 Task: Add a signature Lisa Hernandez containing With heartfelt thanks and warm wishes, Lisa Hernandez to email address softage.3@softage.net and add a label Training materials
Action: Mouse moved to (77, 119)
Screenshot: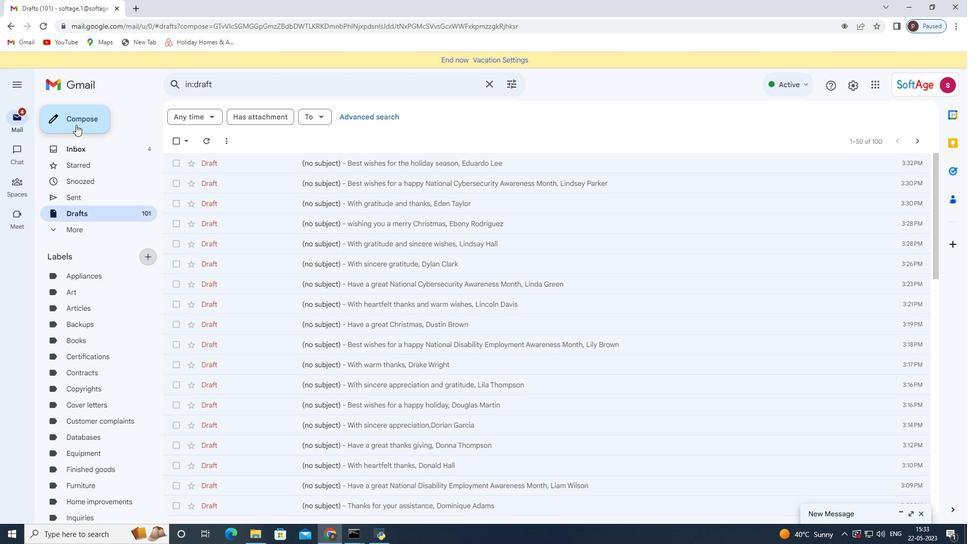 
Action: Mouse pressed left at (77, 119)
Screenshot: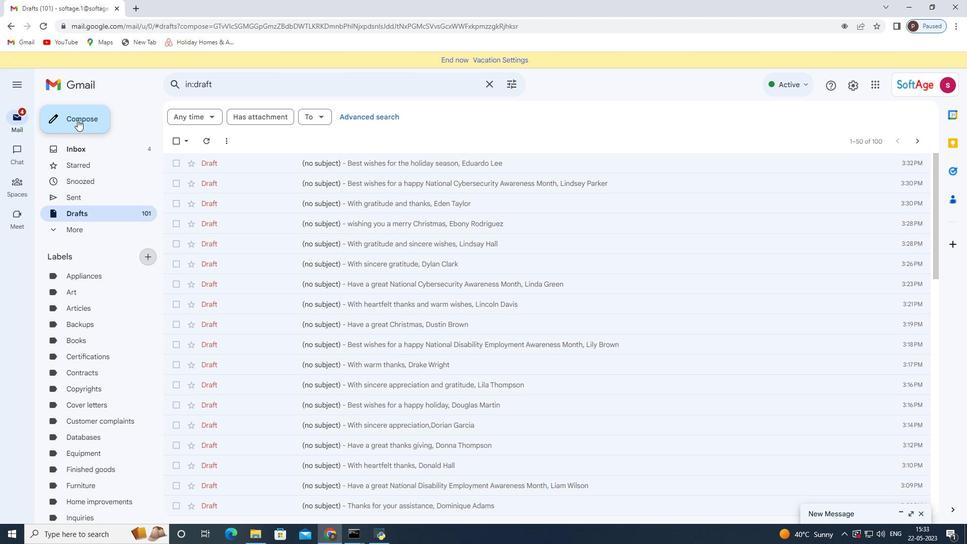 
Action: Mouse moved to (684, 504)
Screenshot: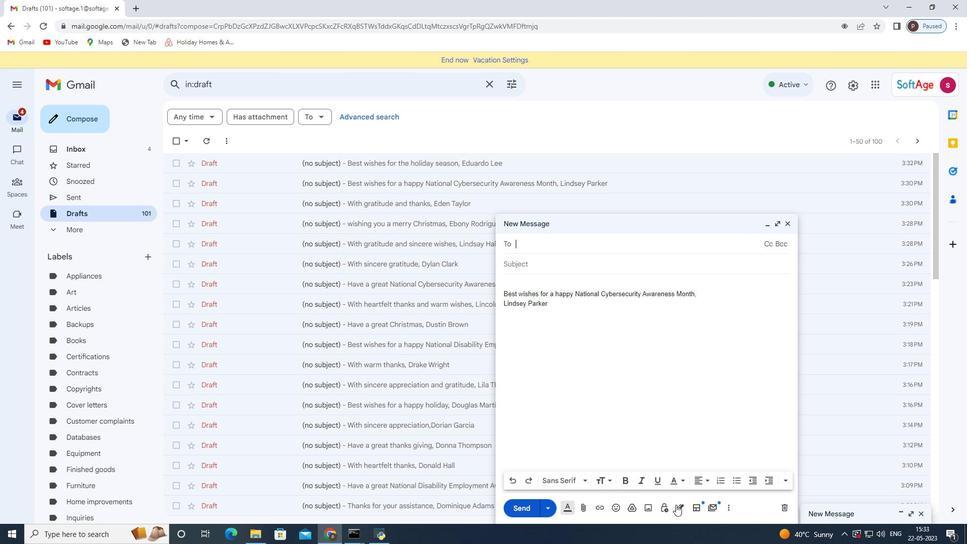 
Action: Mouse pressed left at (684, 504)
Screenshot: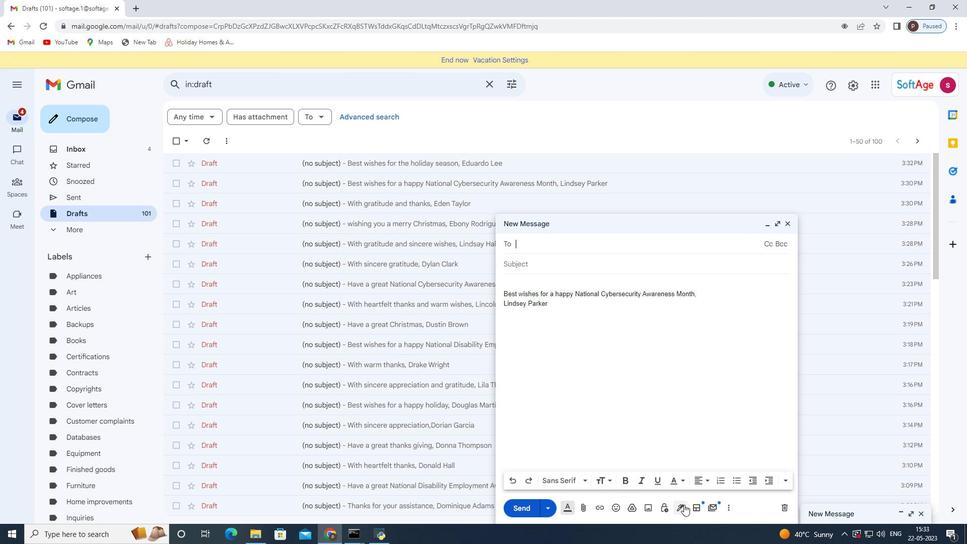 
Action: Mouse moved to (730, 452)
Screenshot: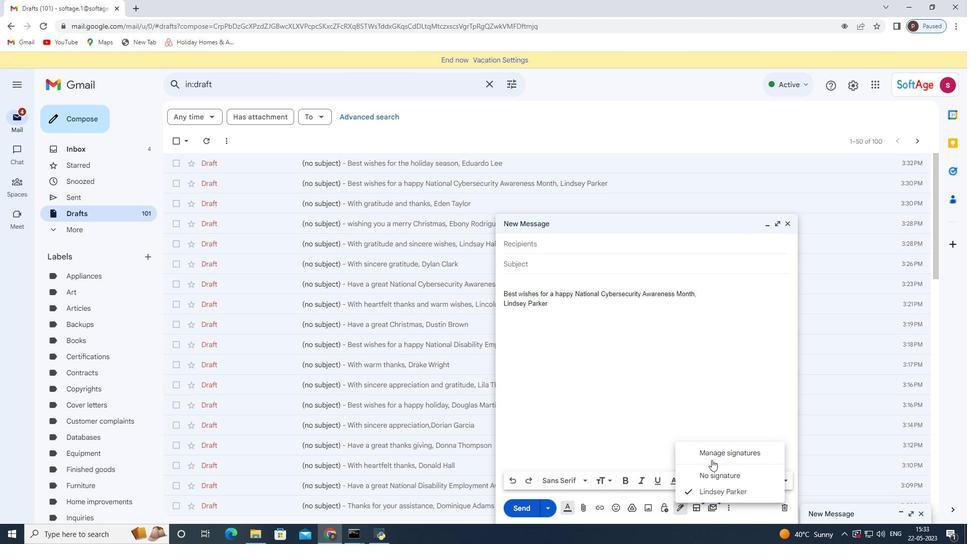 
Action: Mouse pressed left at (730, 452)
Screenshot: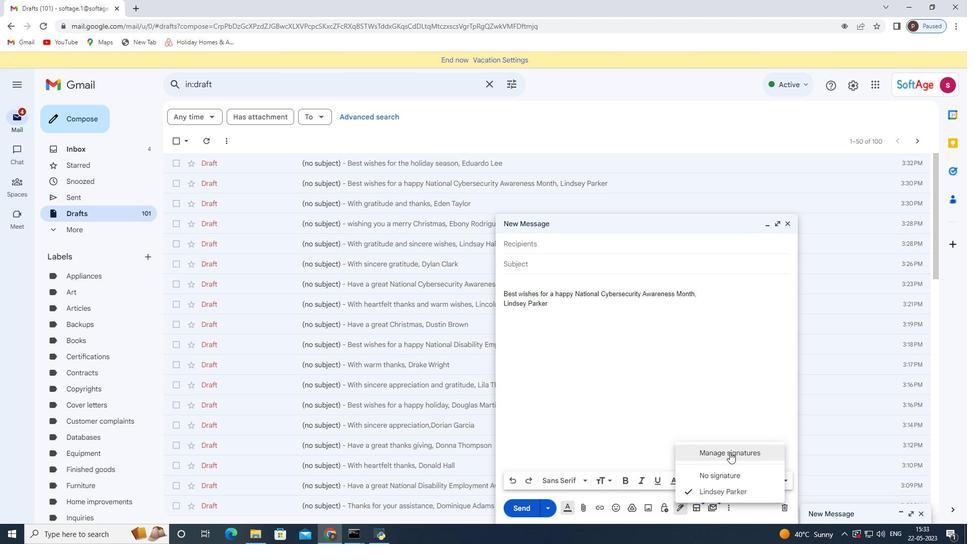 
Action: Mouse moved to (427, 337)
Screenshot: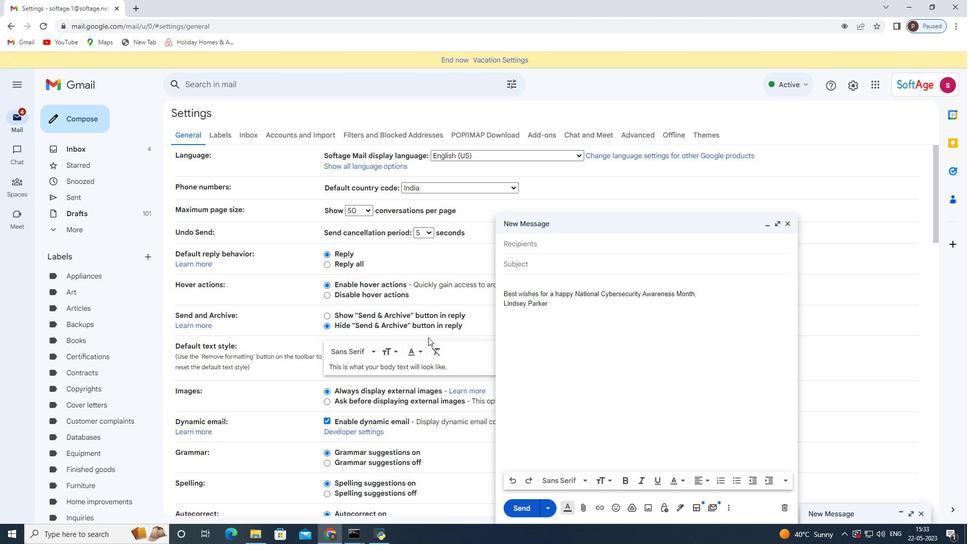 
Action: Mouse scrolled (427, 337) with delta (0, 0)
Screenshot: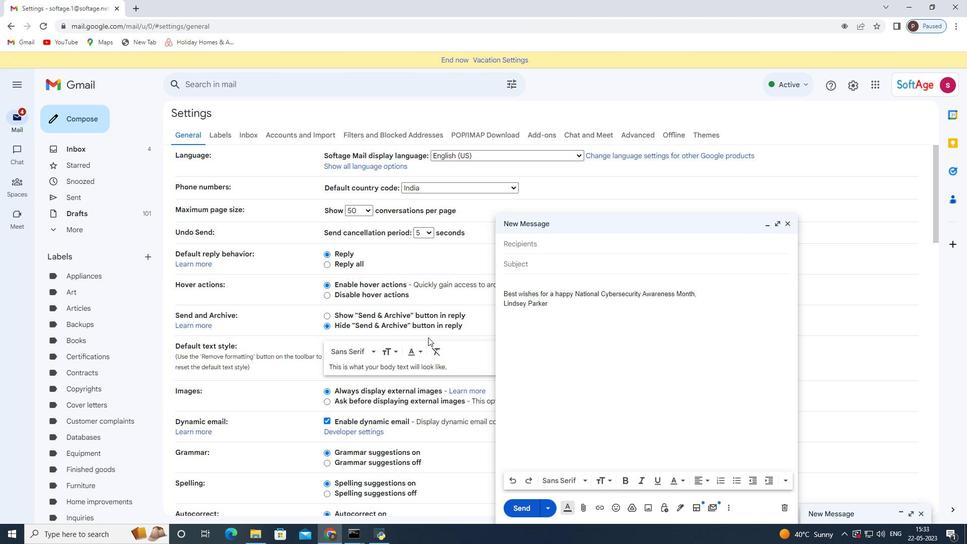 
Action: Mouse scrolled (427, 337) with delta (0, 0)
Screenshot: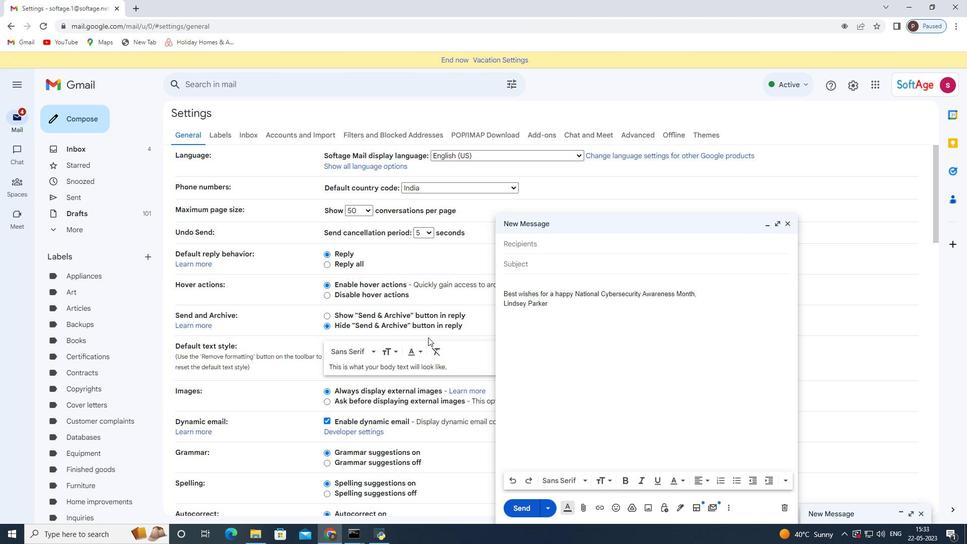 
Action: Mouse scrolled (427, 337) with delta (0, 0)
Screenshot: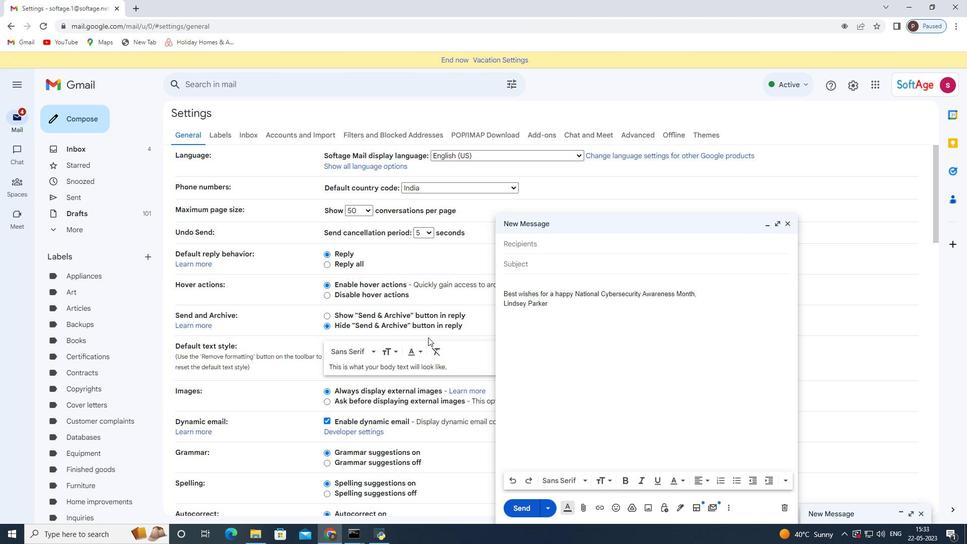 
Action: Mouse moved to (427, 338)
Screenshot: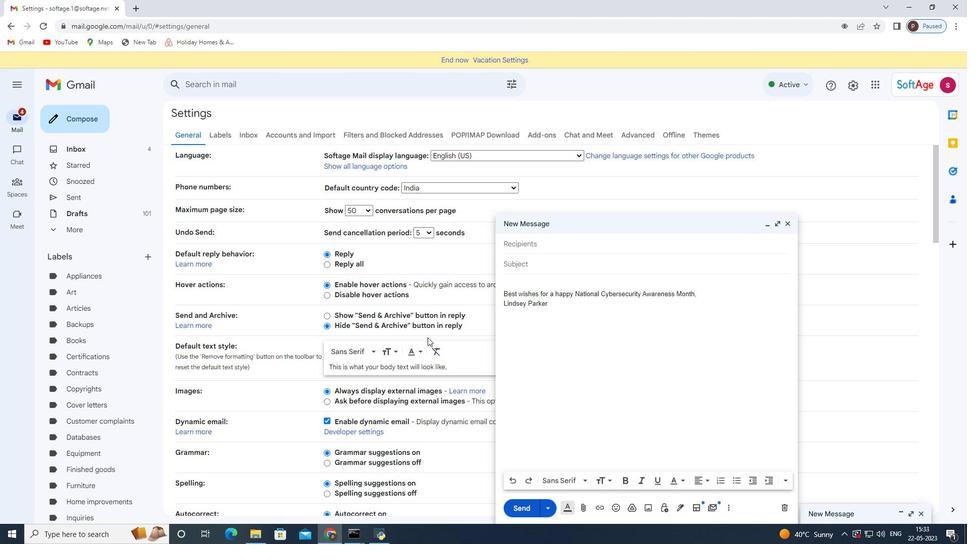 
Action: Mouse scrolled (427, 338) with delta (0, 0)
Screenshot: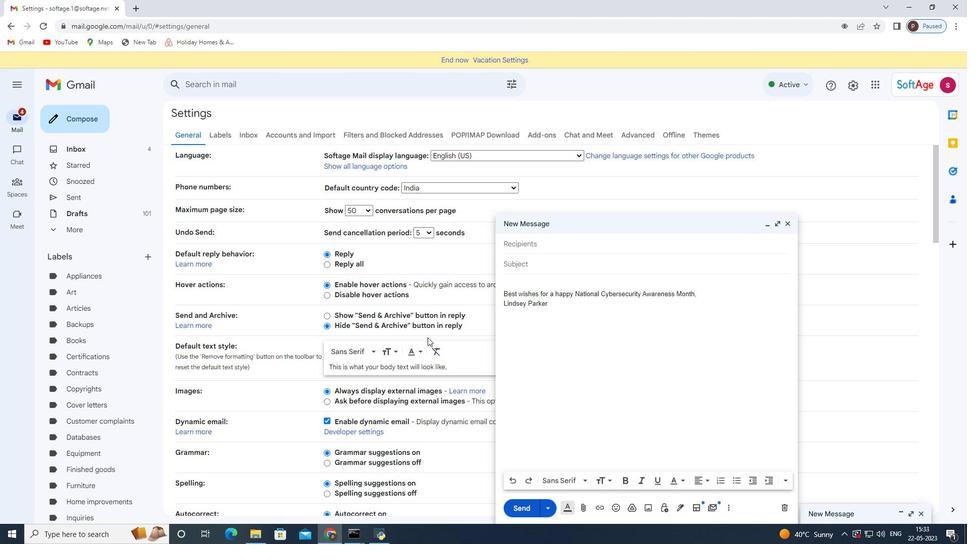 
Action: Mouse moved to (398, 349)
Screenshot: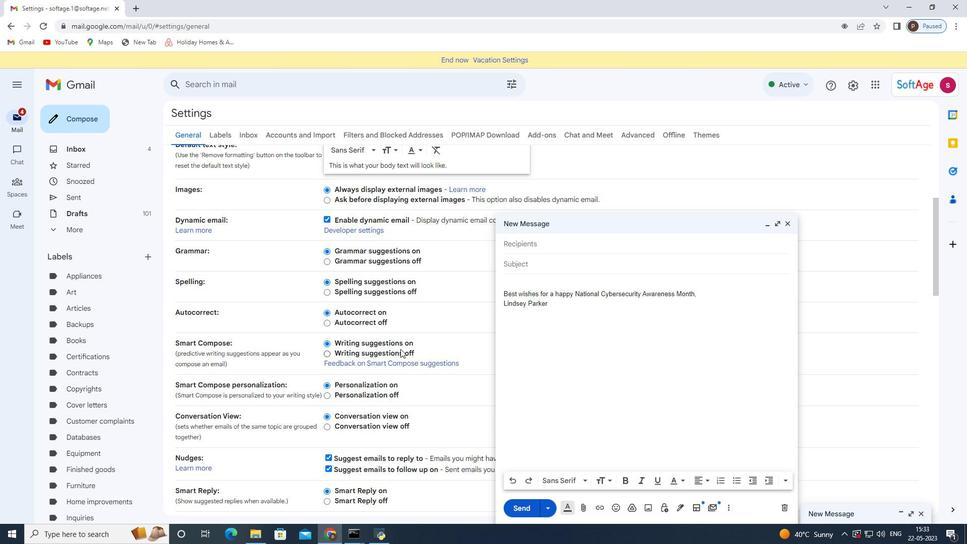 
Action: Mouse scrolled (398, 349) with delta (0, 0)
Screenshot: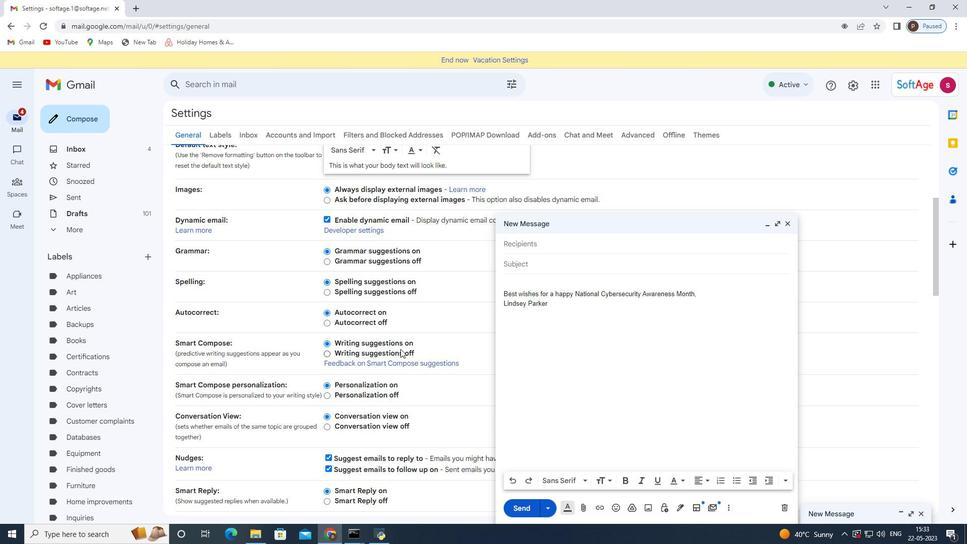 
Action: Mouse moved to (398, 349)
Screenshot: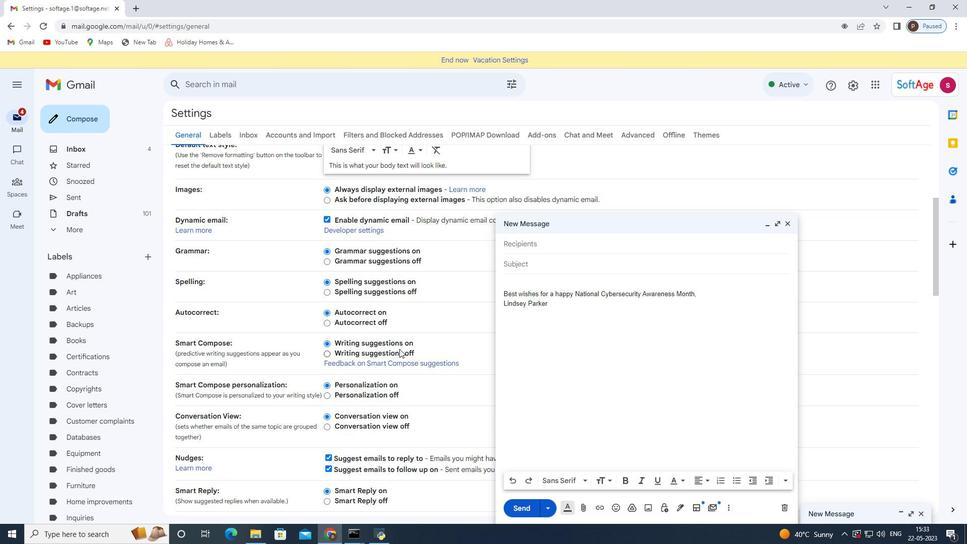 
Action: Mouse scrolled (398, 349) with delta (0, 0)
Screenshot: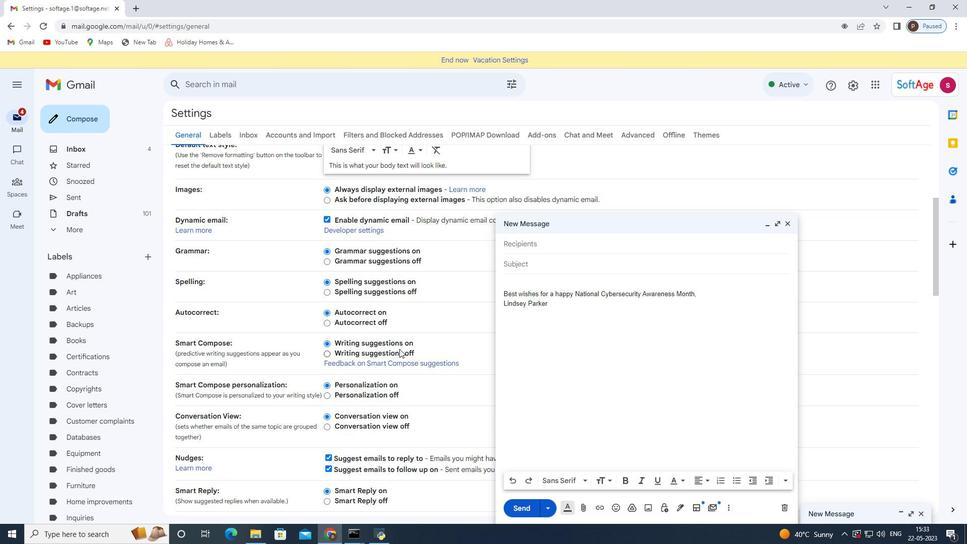
Action: Mouse moved to (398, 350)
Screenshot: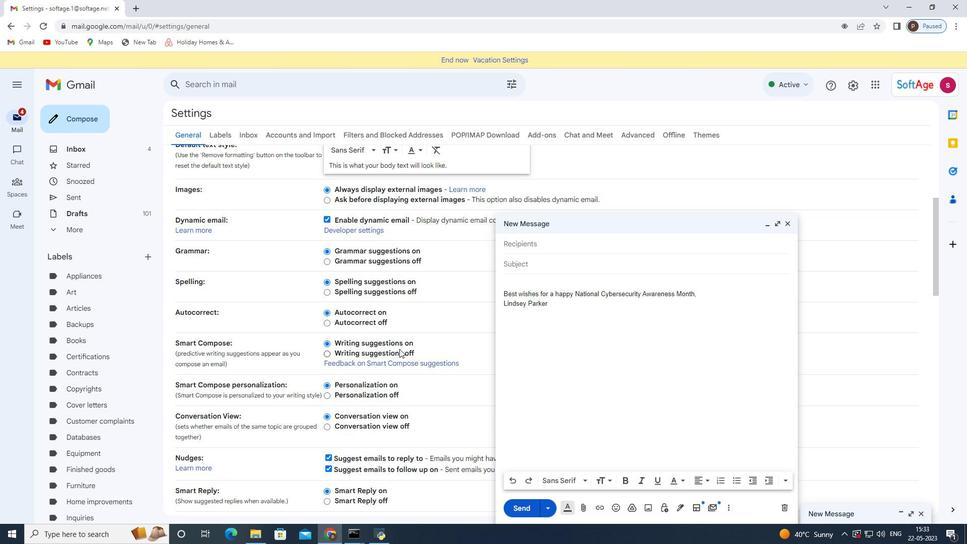 
Action: Mouse scrolled (398, 350) with delta (0, 0)
Screenshot: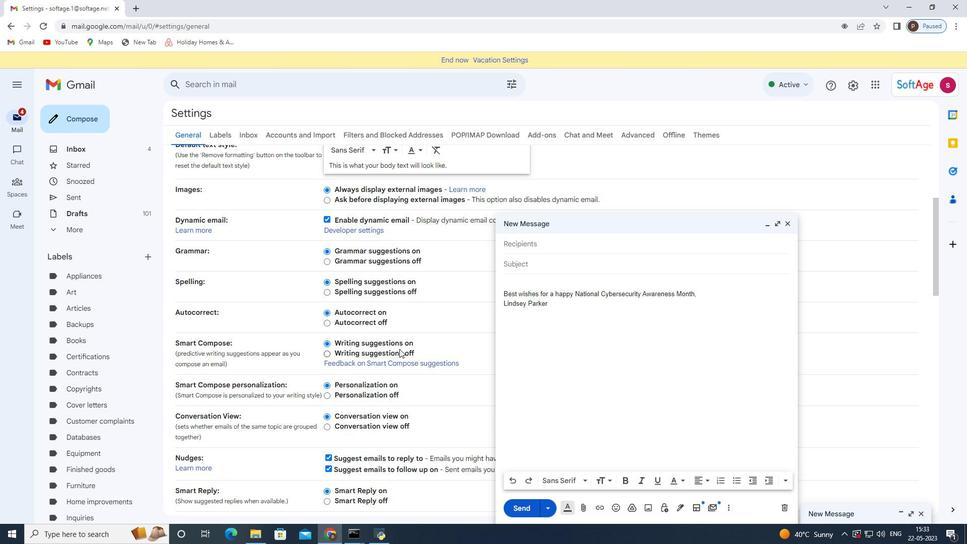 
Action: Mouse moved to (397, 350)
Screenshot: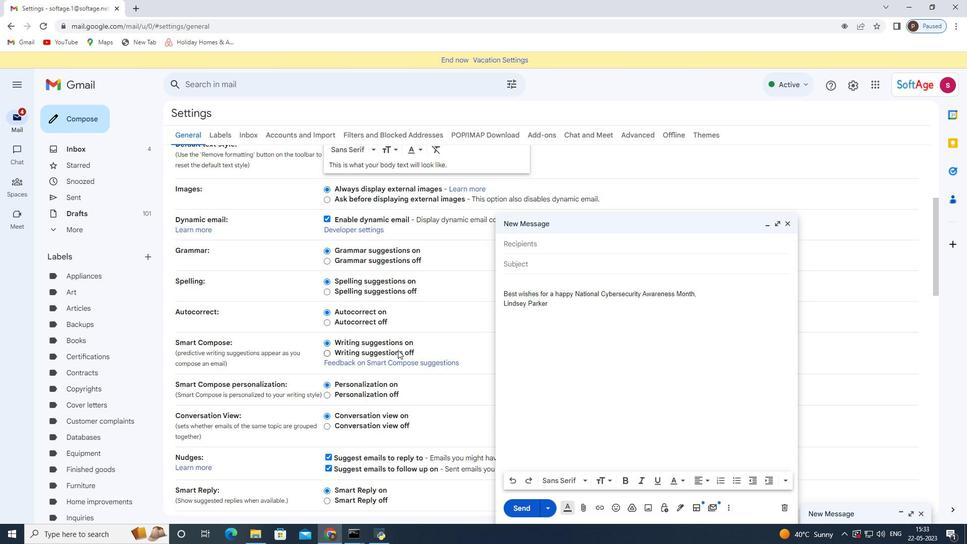 
Action: Mouse scrolled (398, 349) with delta (0, 0)
Screenshot: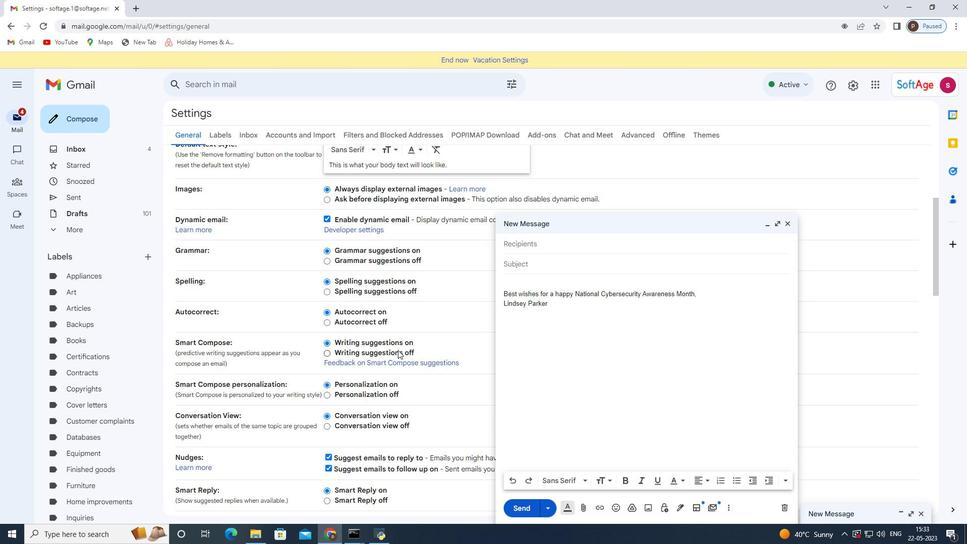 
Action: Mouse moved to (394, 350)
Screenshot: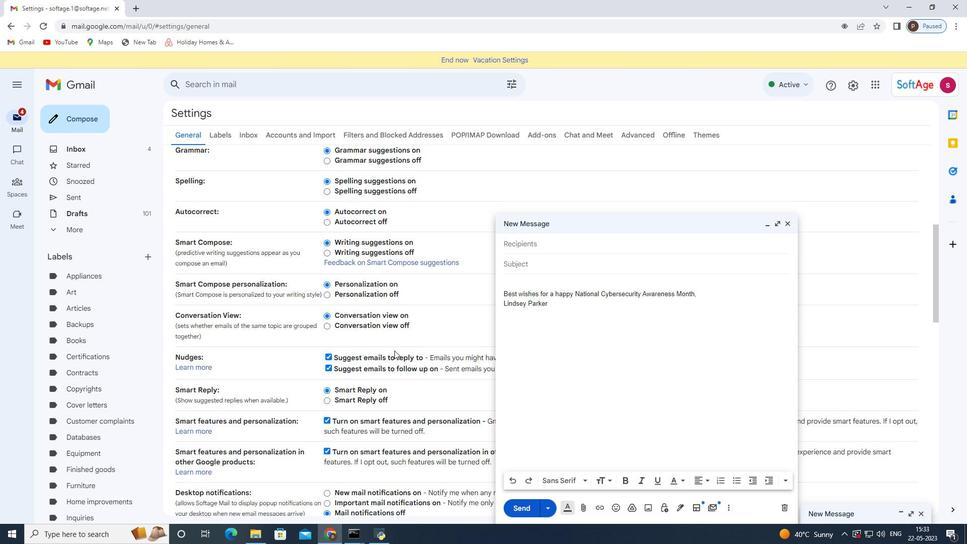 
Action: Mouse scrolled (394, 350) with delta (0, 0)
Screenshot: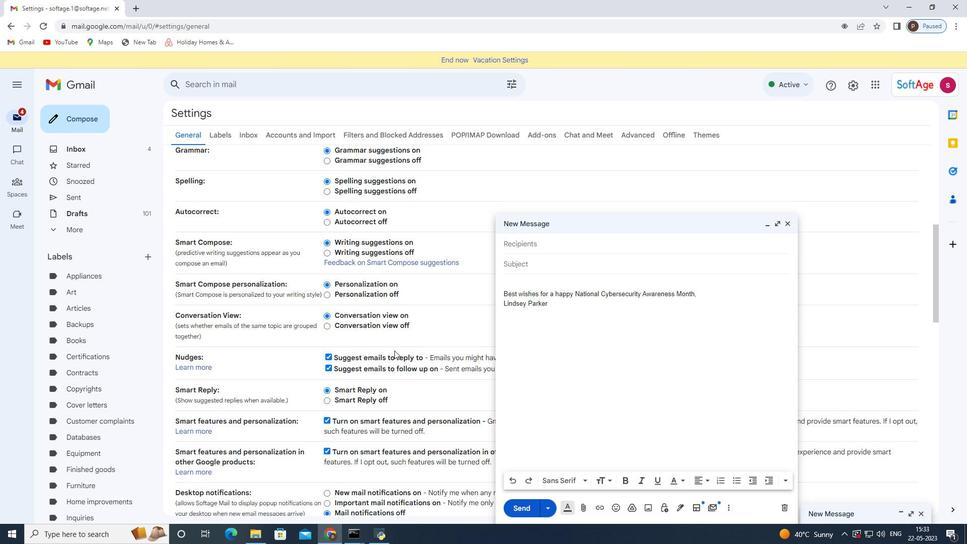 
Action: Mouse scrolled (394, 350) with delta (0, 0)
Screenshot: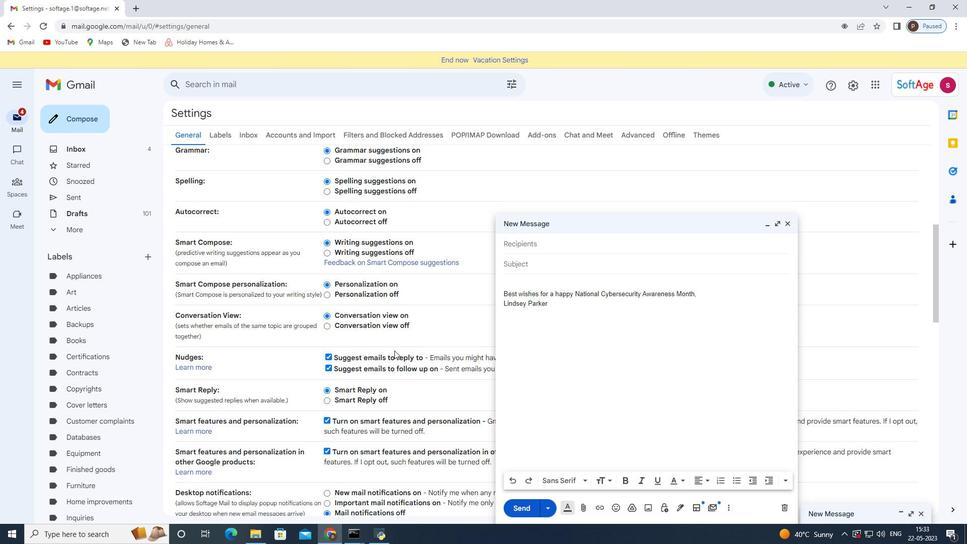 
Action: Mouse moved to (393, 351)
Screenshot: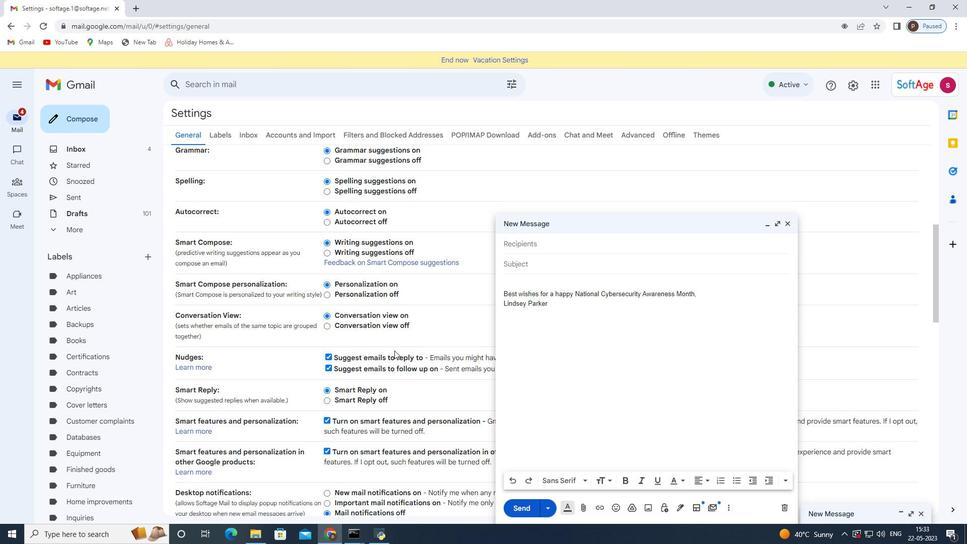 
Action: Mouse scrolled (393, 351) with delta (0, 0)
Screenshot: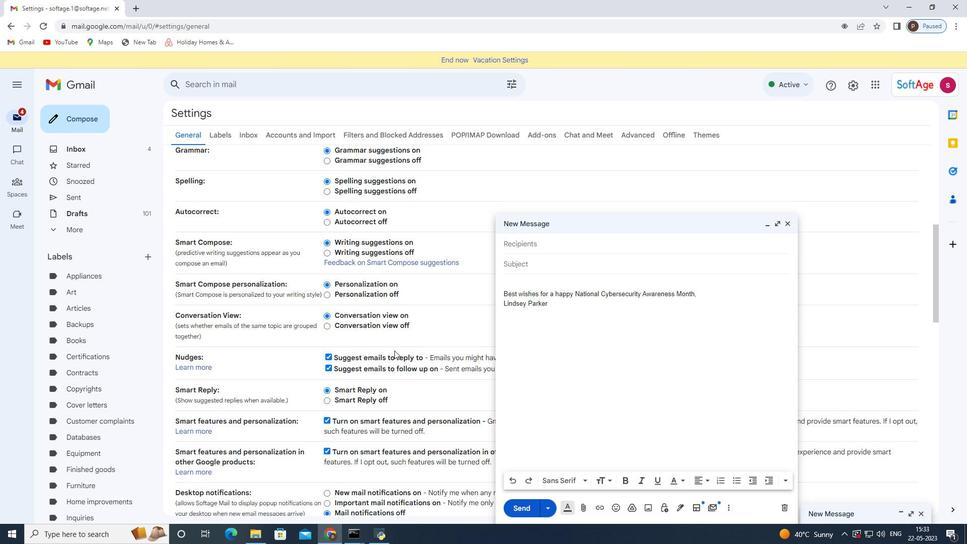 
Action: Mouse scrolled (393, 350) with delta (0, 0)
Screenshot: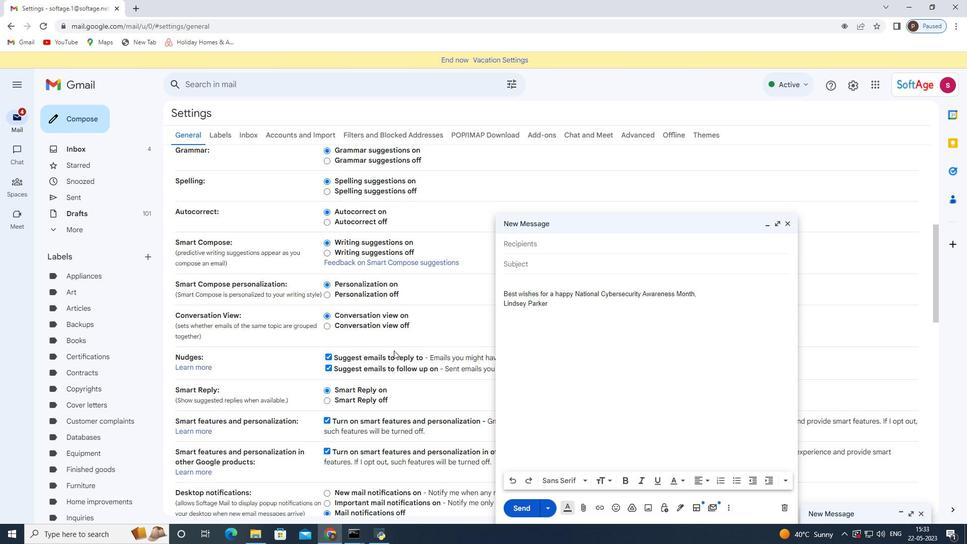 
Action: Mouse moved to (392, 351)
Screenshot: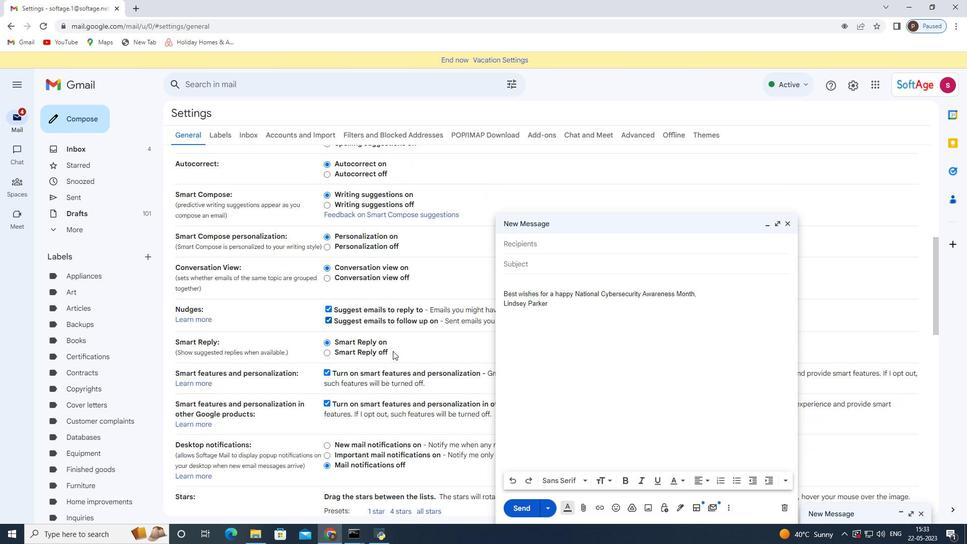 
Action: Mouse scrolled (392, 351) with delta (0, 0)
Screenshot: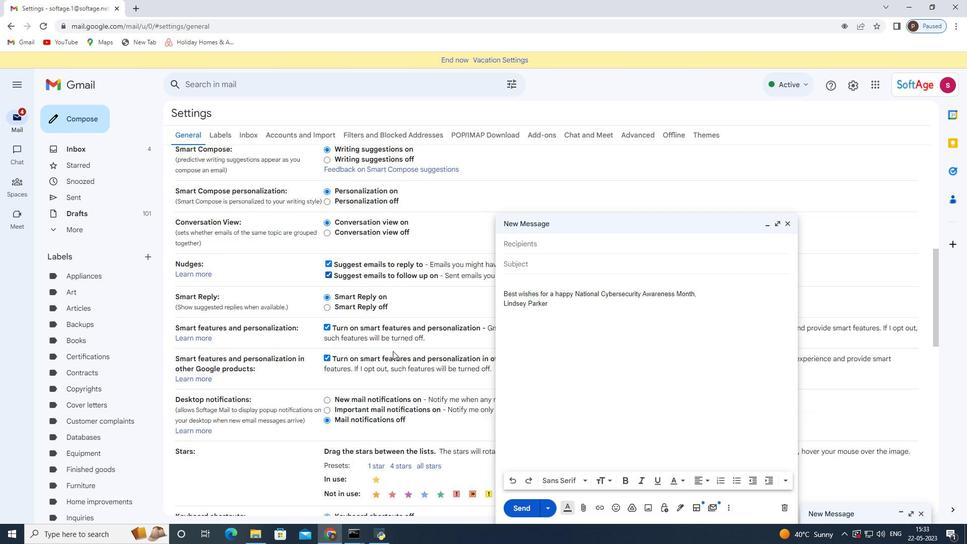 
Action: Mouse scrolled (392, 351) with delta (0, 0)
Screenshot: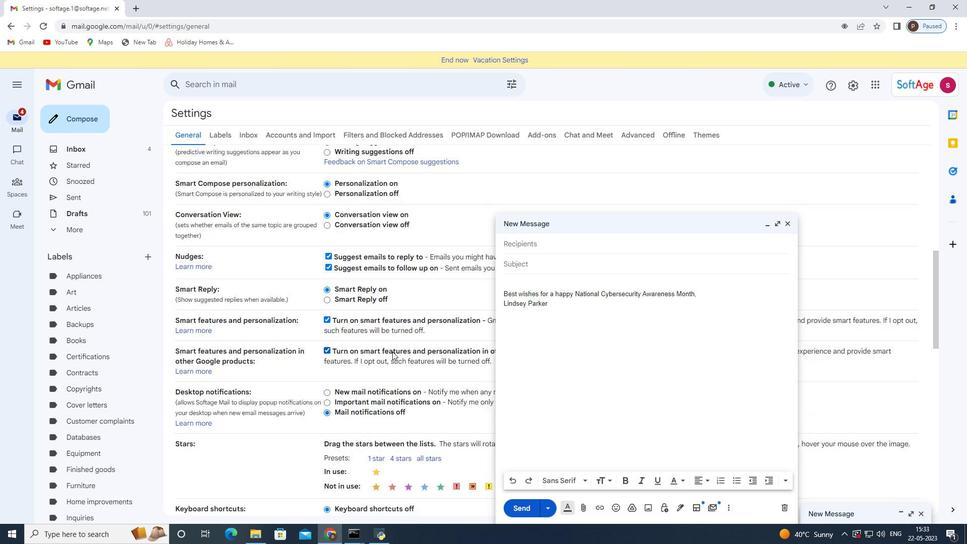 
Action: Mouse moved to (391, 352)
Screenshot: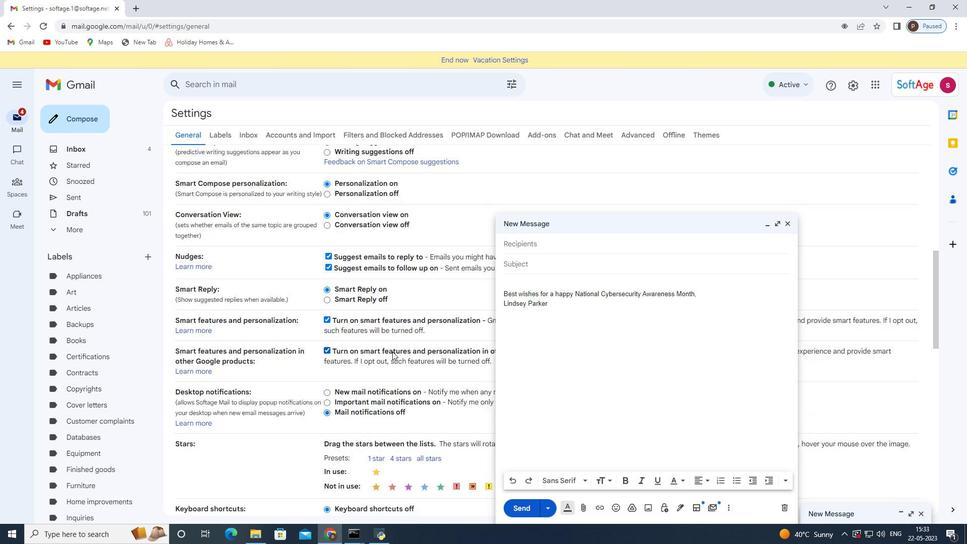 
Action: Mouse scrolled (391, 352) with delta (0, 0)
Screenshot: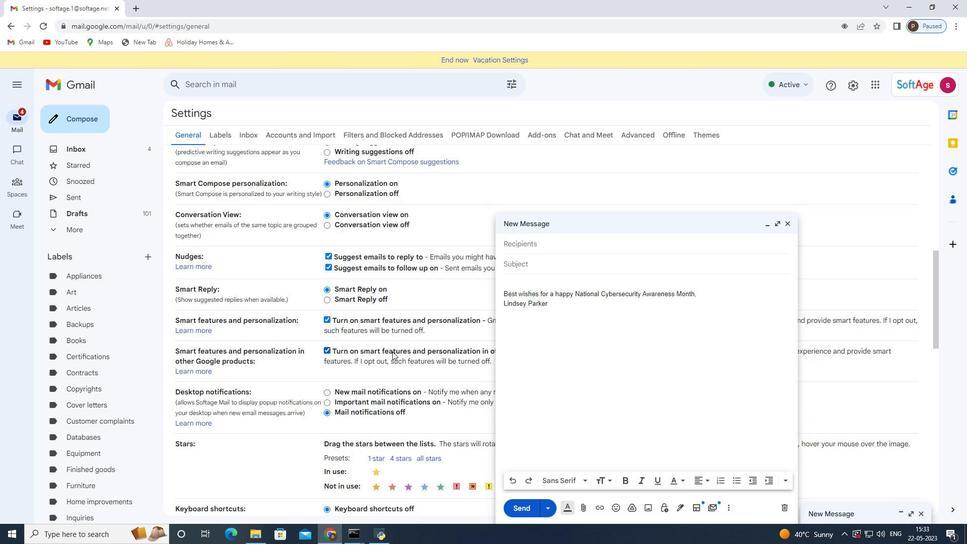 
Action: Mouse scrolled (391, 351) with delta (0, 0)
Screenshot: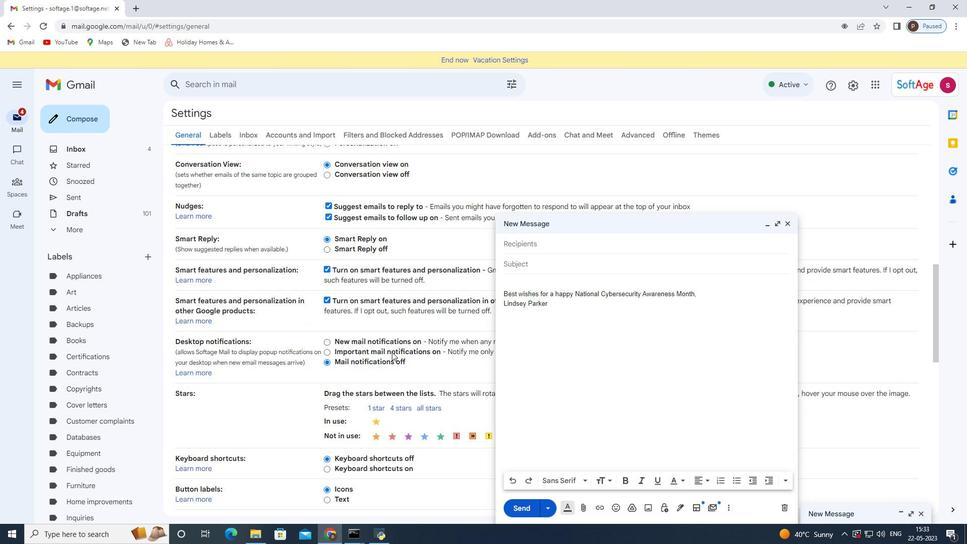 
Action: Mouse scrolled (391, 351) with delta (0, 0)
Screenshot: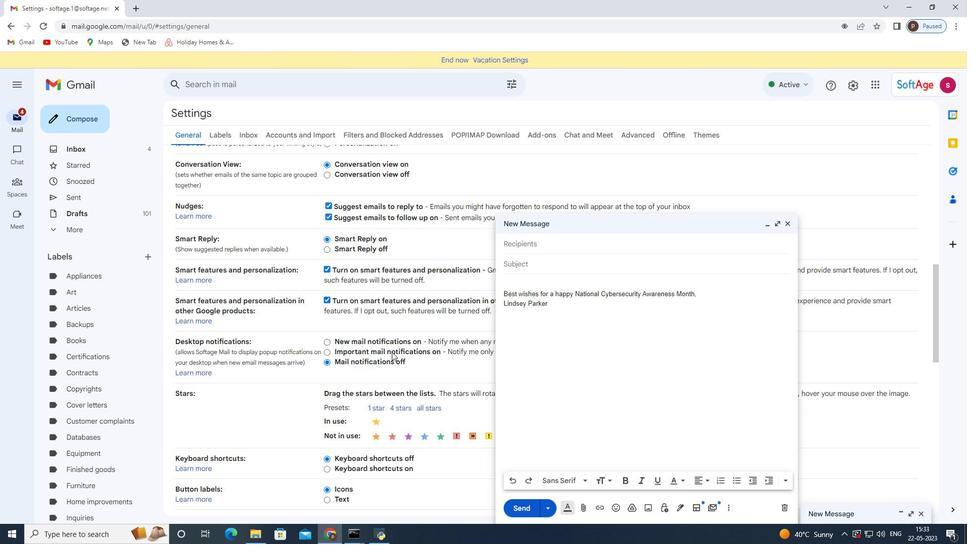 
Action: Mouse scrolled (391, 351) with delta (0, 0)
Screenshot: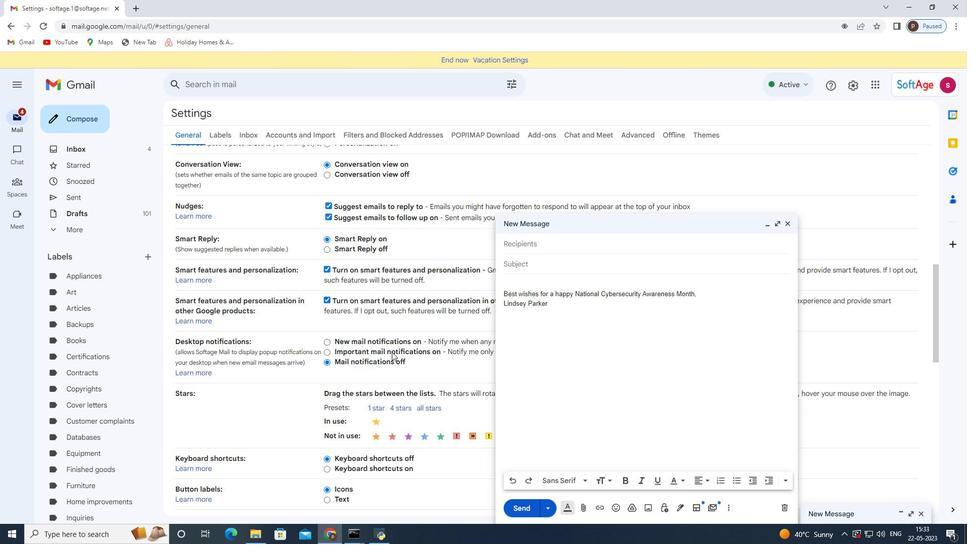 
Action: Mouse scrolled (391, 351) with delta (0, 0)
Screenshot: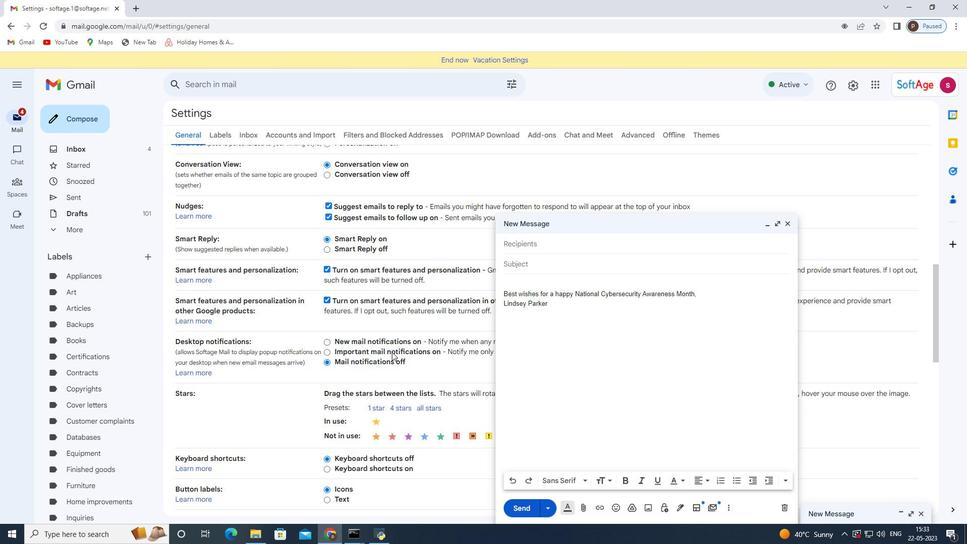 
Action: Mouse scrolled (391, 351) with delta (0, 0)
Screenshot: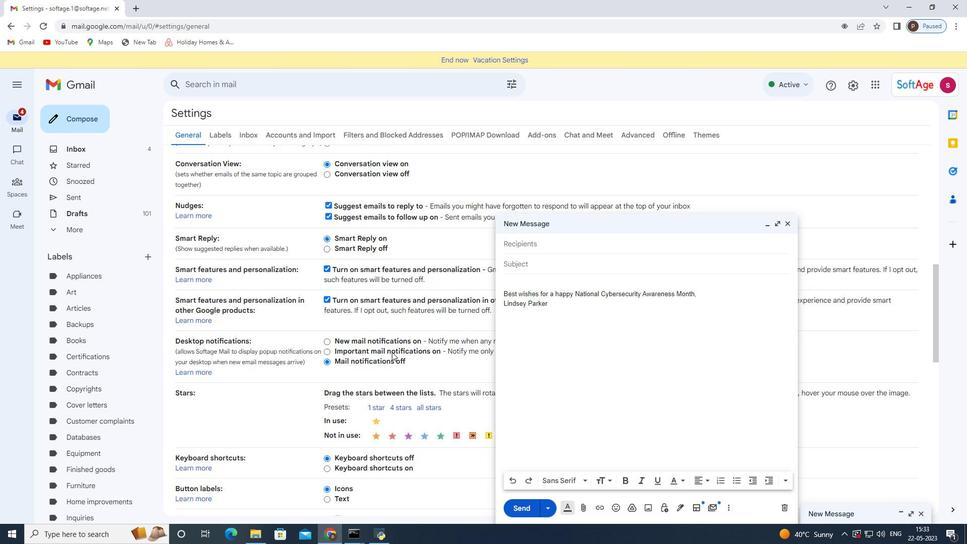 
Action: Mouse moved to (434, 345)
Screenshot: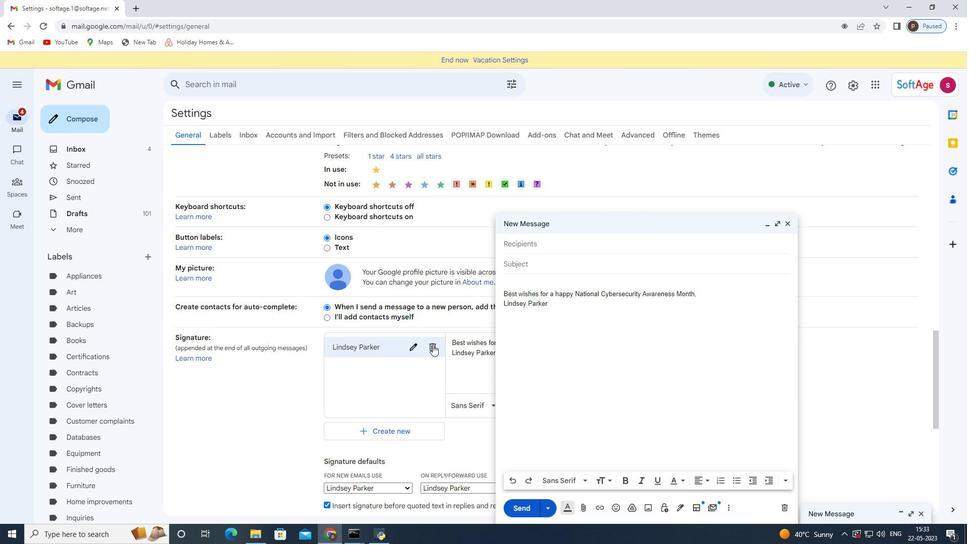 
Action: Mouse pressed left at (434, 345)
Screenshot: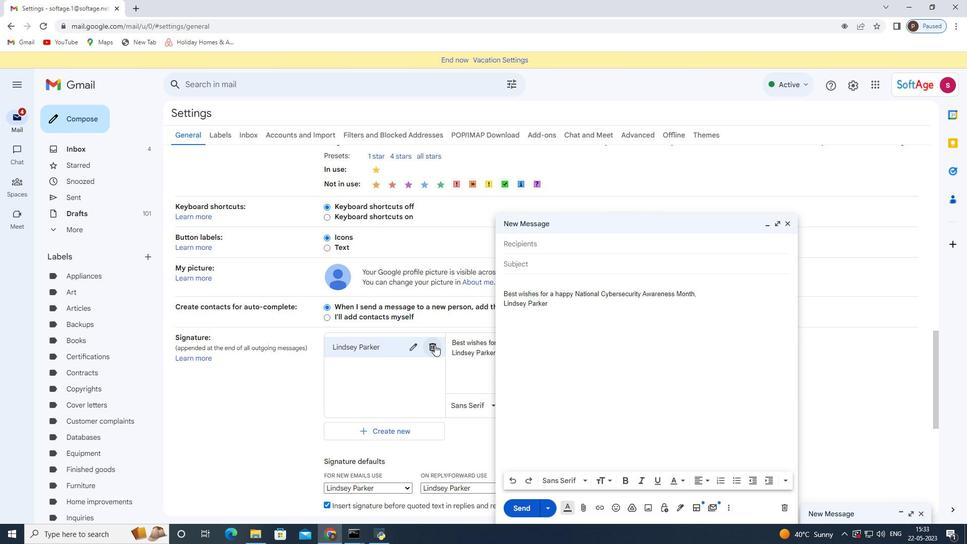 
Action: Mouse moved to (577, 301)
Screenshot: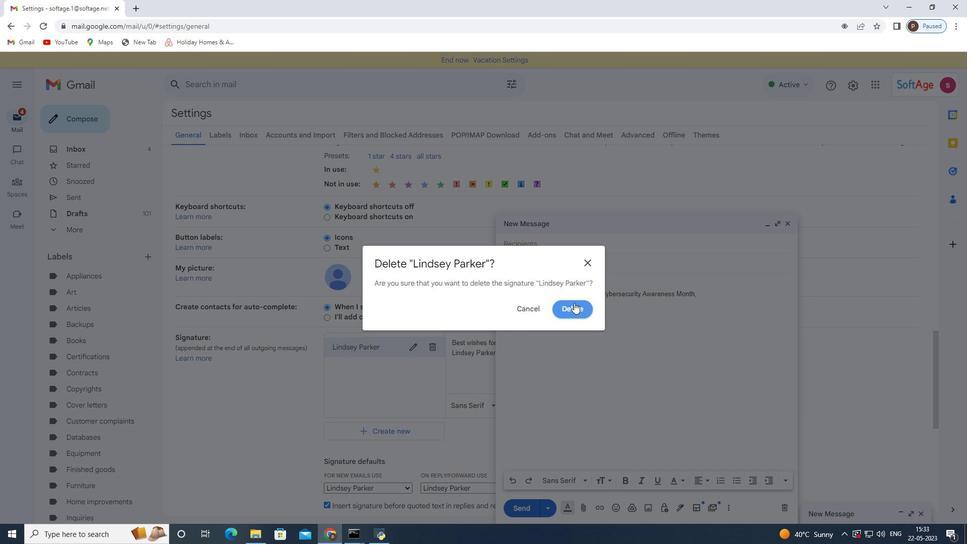 
Action: Mouse pressed left at (577, 301)
Screenshot: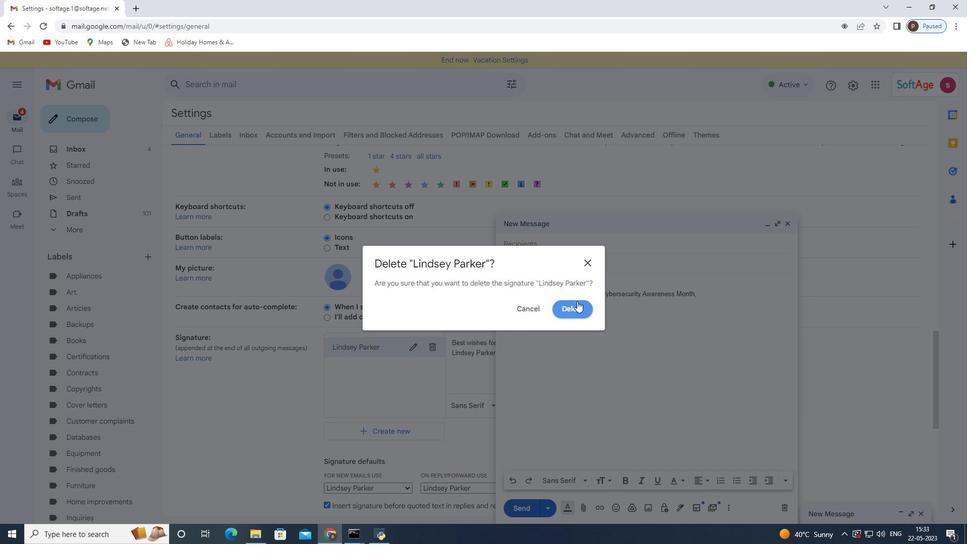 
Action: Mouse moved to (346, 356)
Screenshot: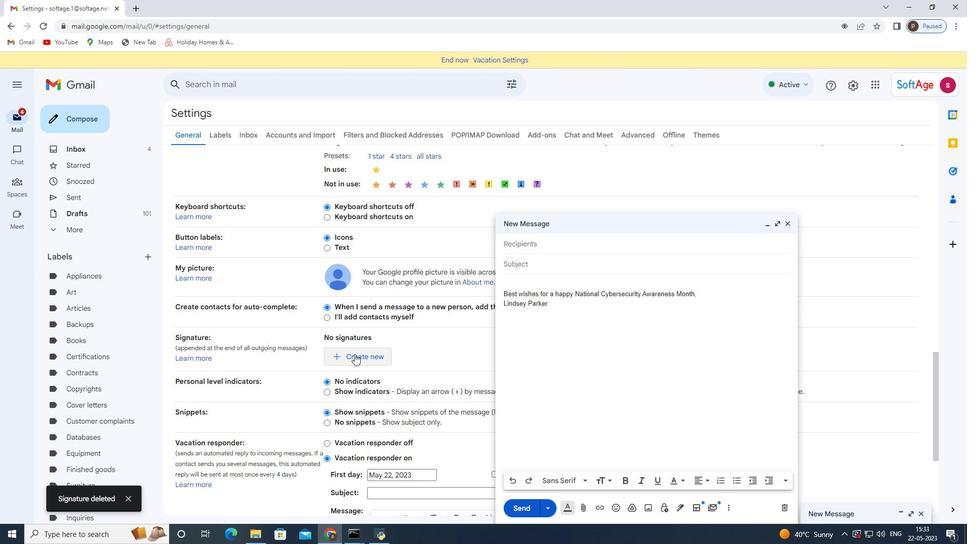 
Action: Mouse pressed left at (346, 356)
Screenshot: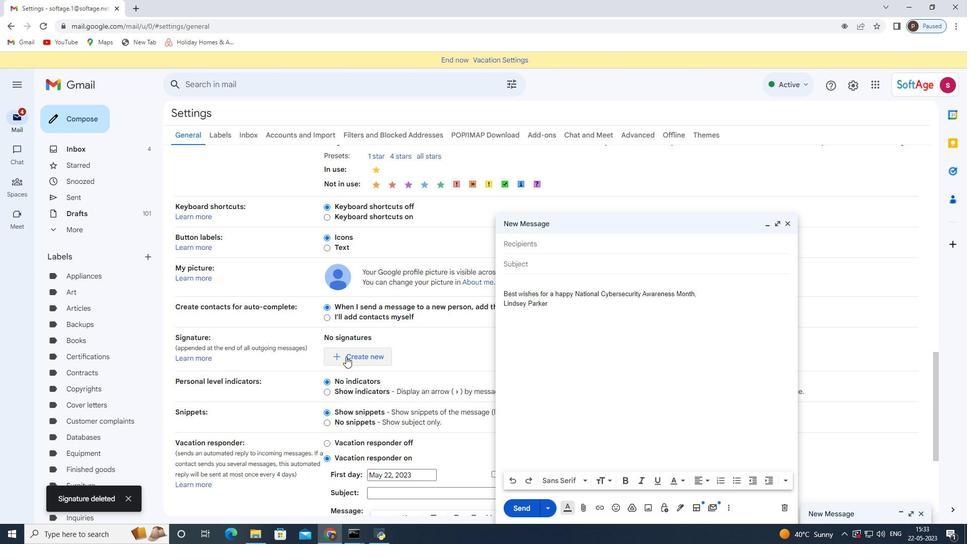
Action: Mouse moved to (413, 283)
Screenshot: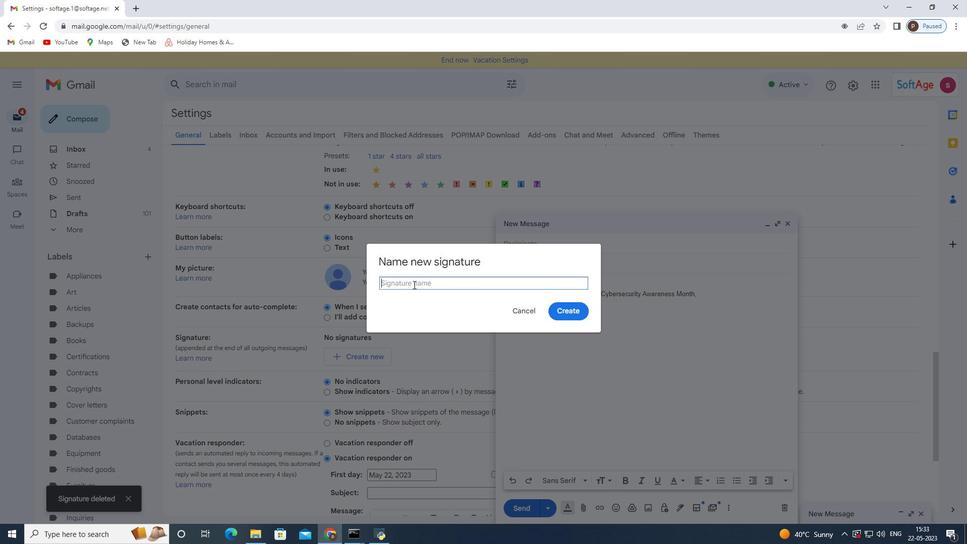 
Action: Mouse pressed left at (413, 283)
Screenshot: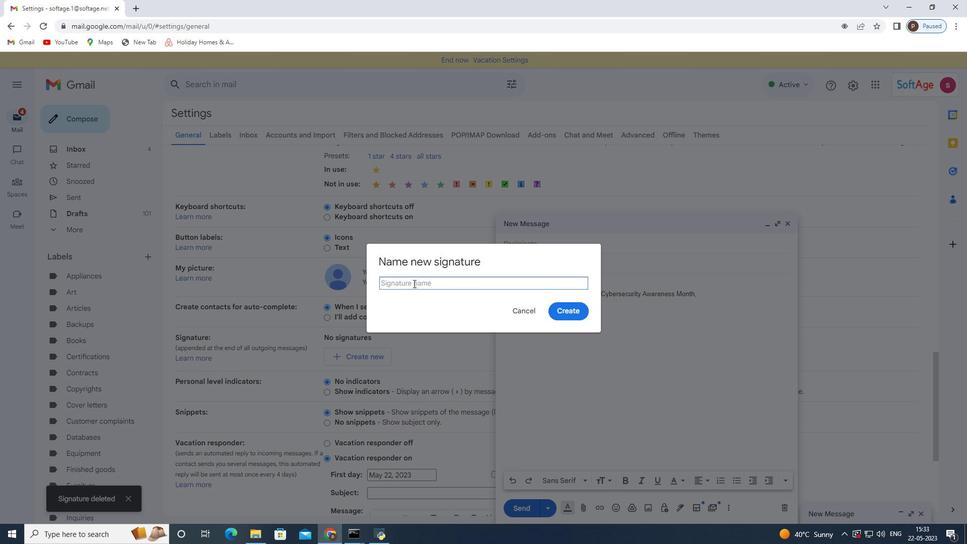 
Action: Key pressed <Key.shift>Lui<Key.backspace><Key.backspace>isa<Key.space><Key.shift><Key.shift><Key.shift><Key.shift><Key.shift><Key.shift><Key.shift><Key.shift>Hernandez
Screenshot: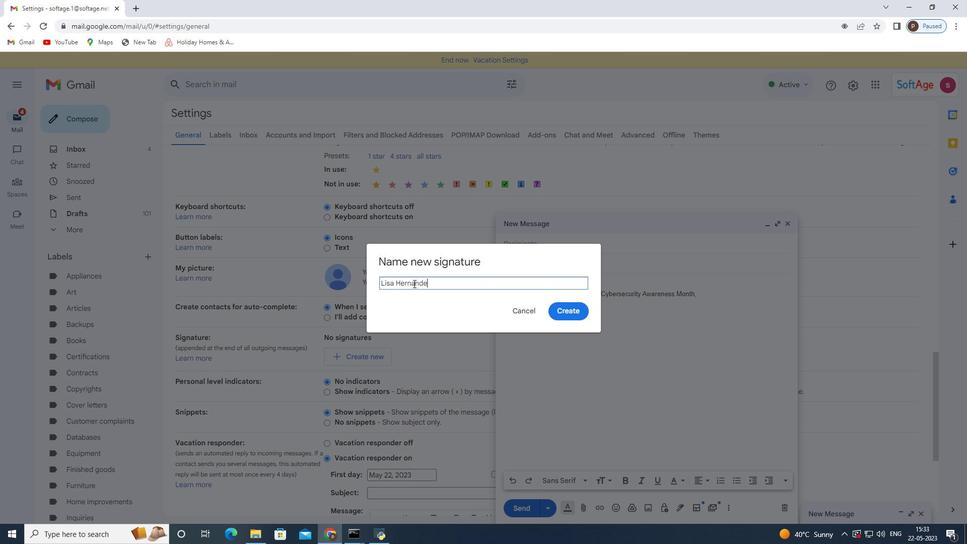 
Action: Mouse moved to (562, 306)
Screenshot: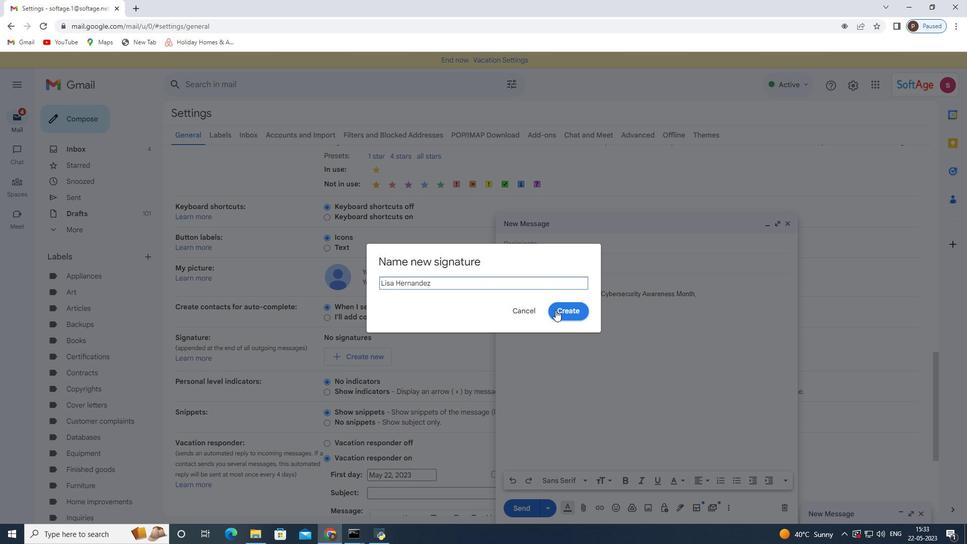 
Action: Mouse pressed left at (562, 306)
Screenshot: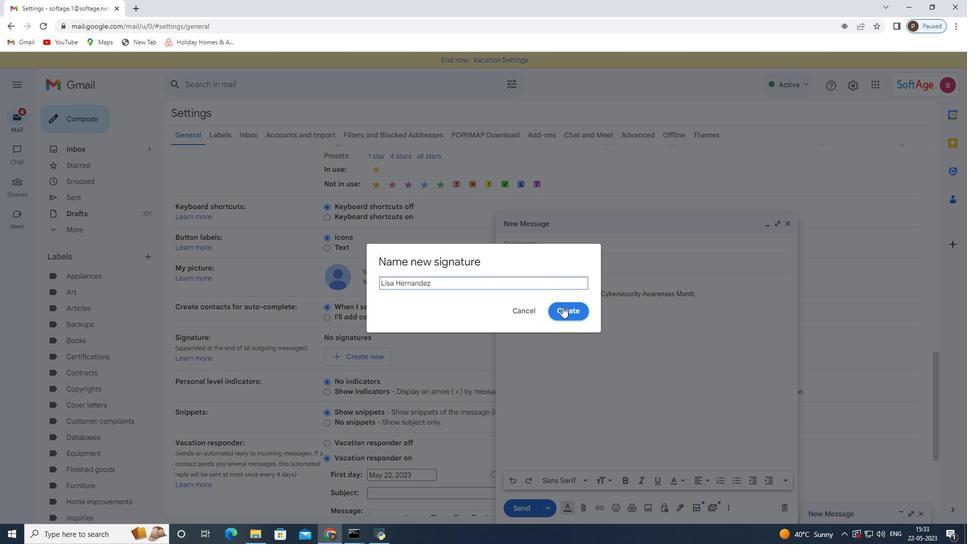 
Action: Mouse moved to (465, 340)
Screenshot: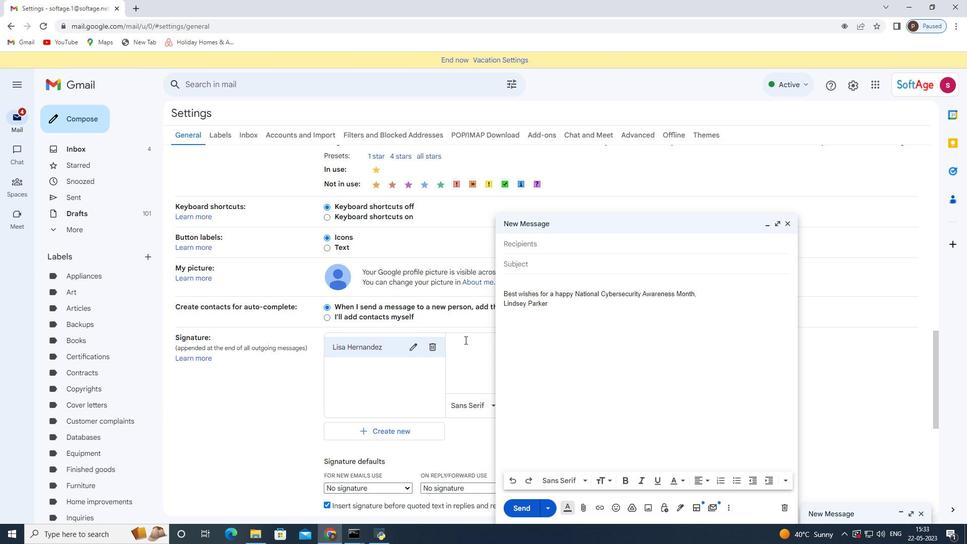 
Action: Mouse pressed left at (465, 340)
Screenshot: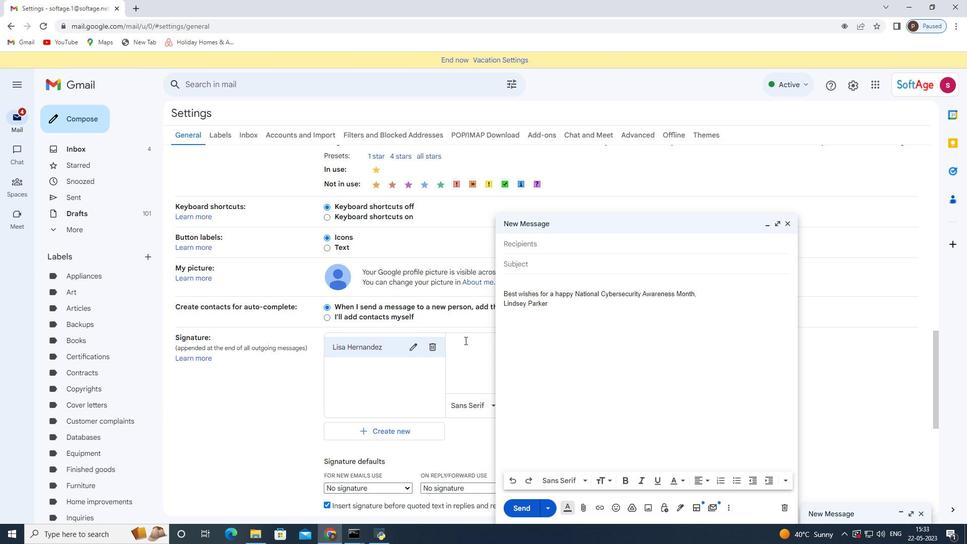 
Action: Key pressed <Key.shift>With<Key.space>heartfelt<Key.space>thanks
Screenshot: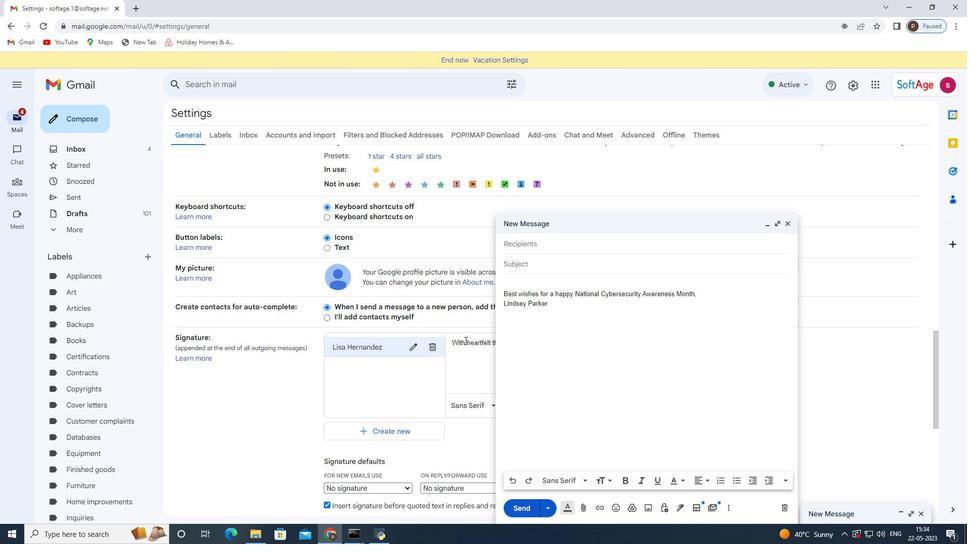 
Action: Mouse moved to (788, 224)
Screenshot: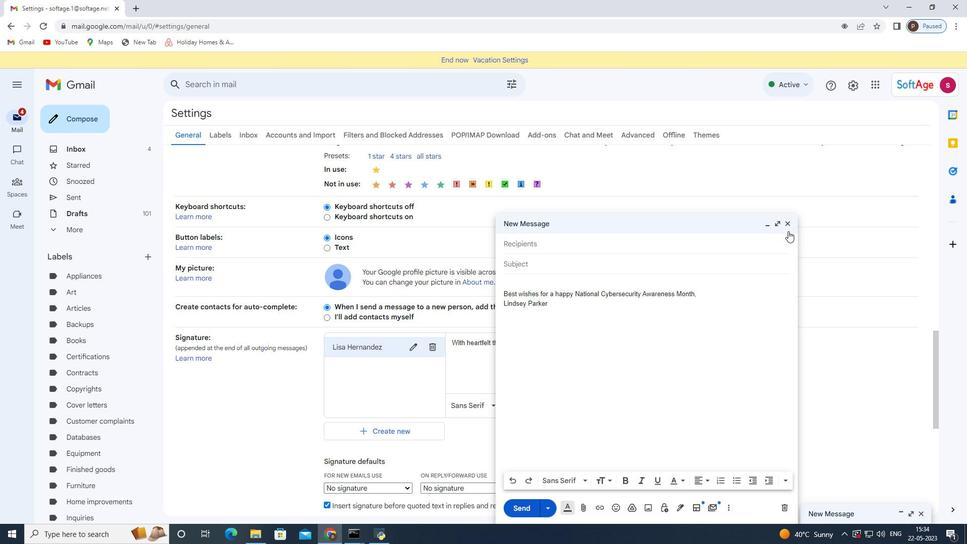
Action: Mouse pressed left at (788, 224)
Screenshot: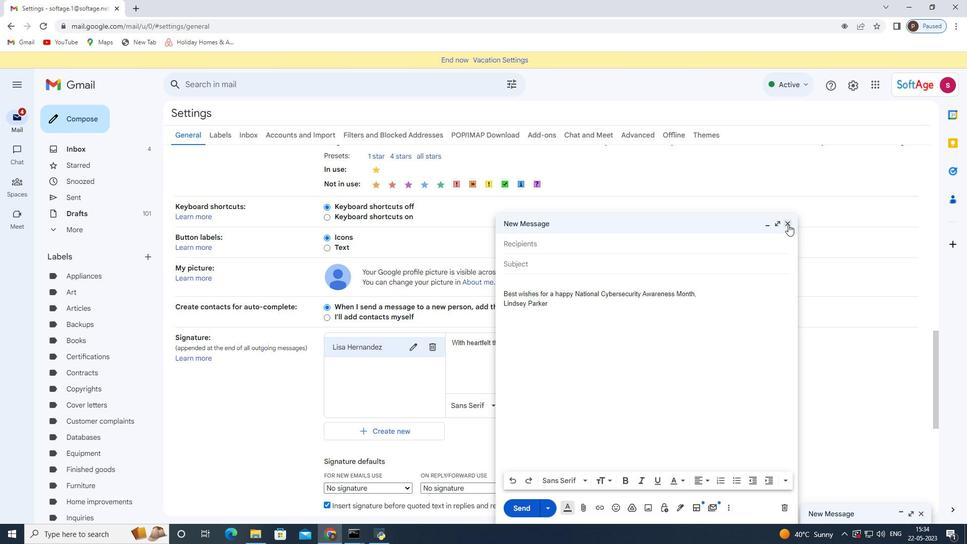 
Action: Mouse moved to (548, 345)
Screenshot: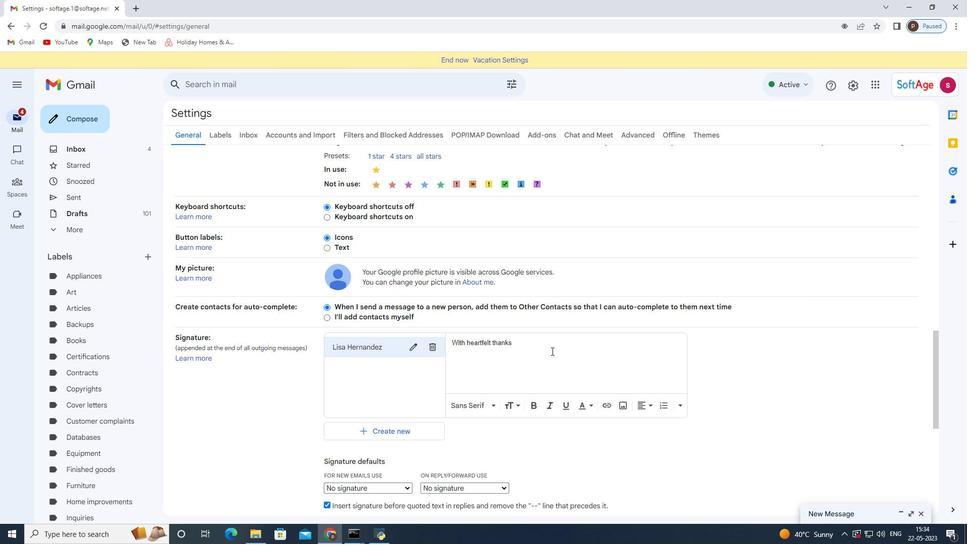 
Action: Mouse pressed left at (548, 345)
Screenshot: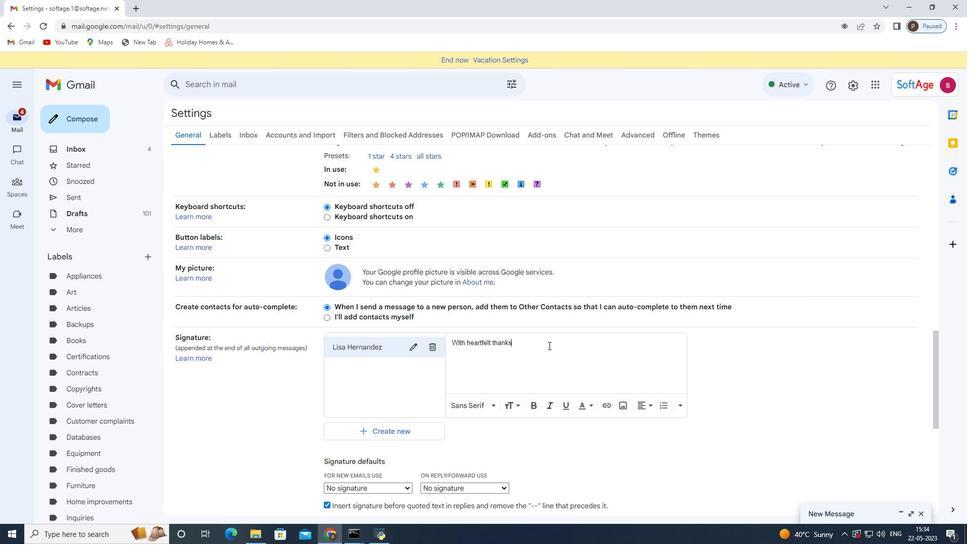 
Action: Key pressed <Key.space>and<Key.space>warm<Key.space>wishes,<Key.enter><Key.shift>Lisa<Key.space><Key.shift>Hernandez
Screenshot: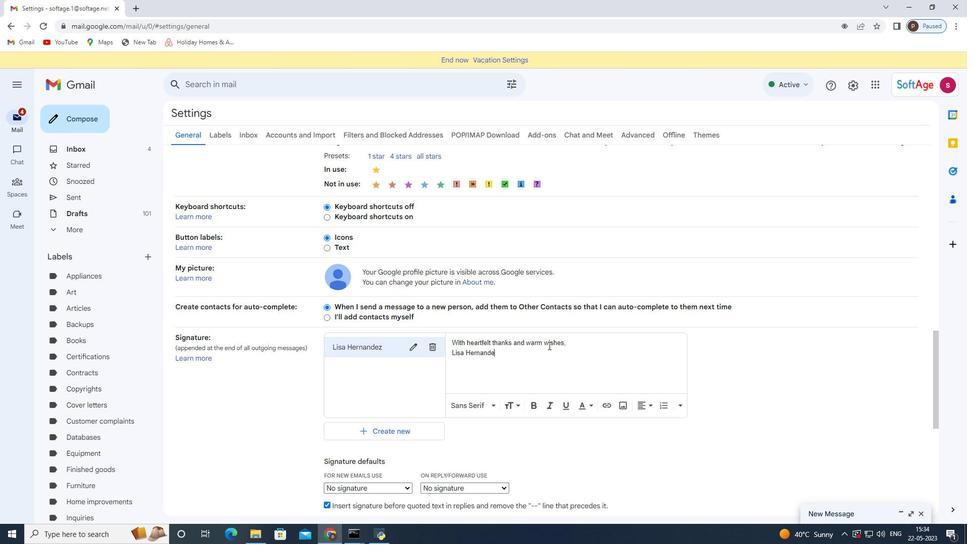 
Action: Mouse moved to (468, 375)
Screenshot: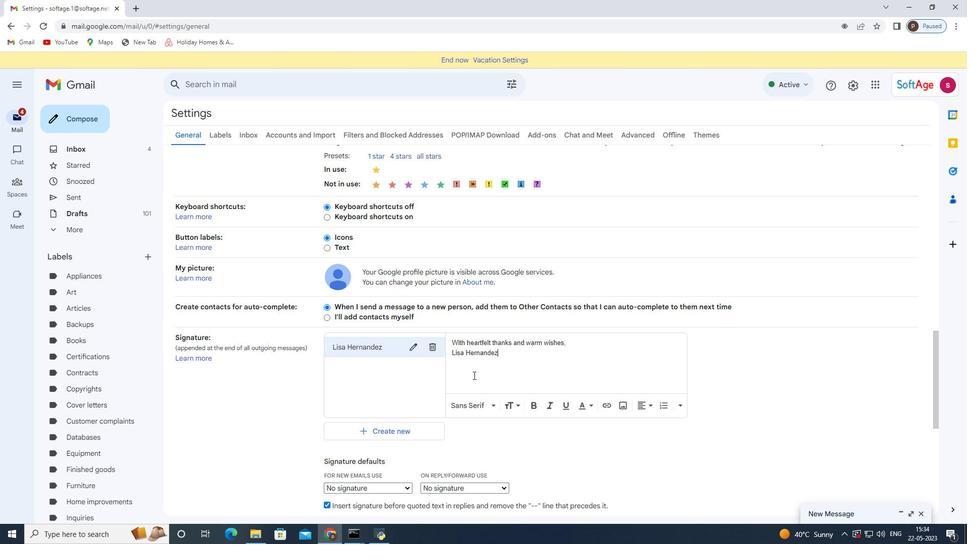 
Action: Mouse scrolled (468, 375) with delta (0, 0)
Screenshot: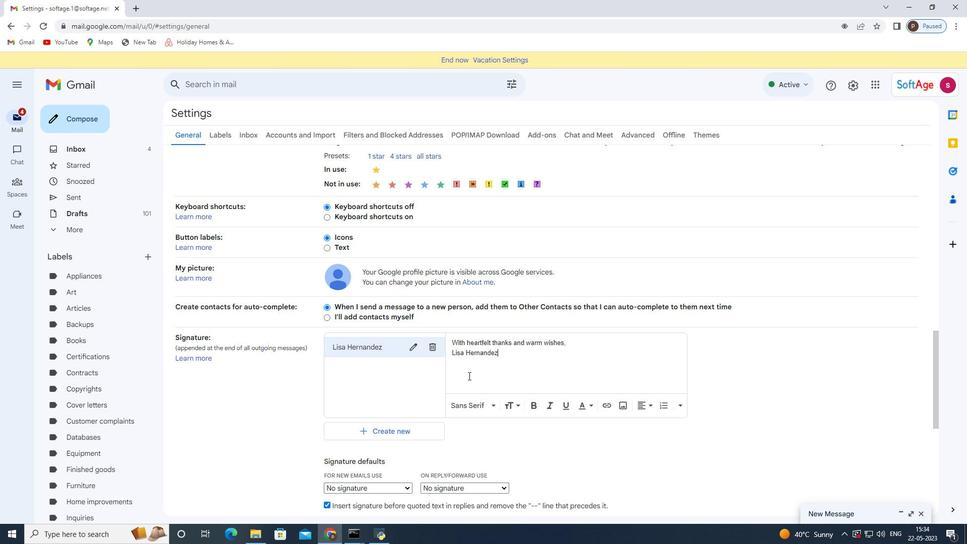 
Action: Mouse moved to (466, 376)
Screenshot: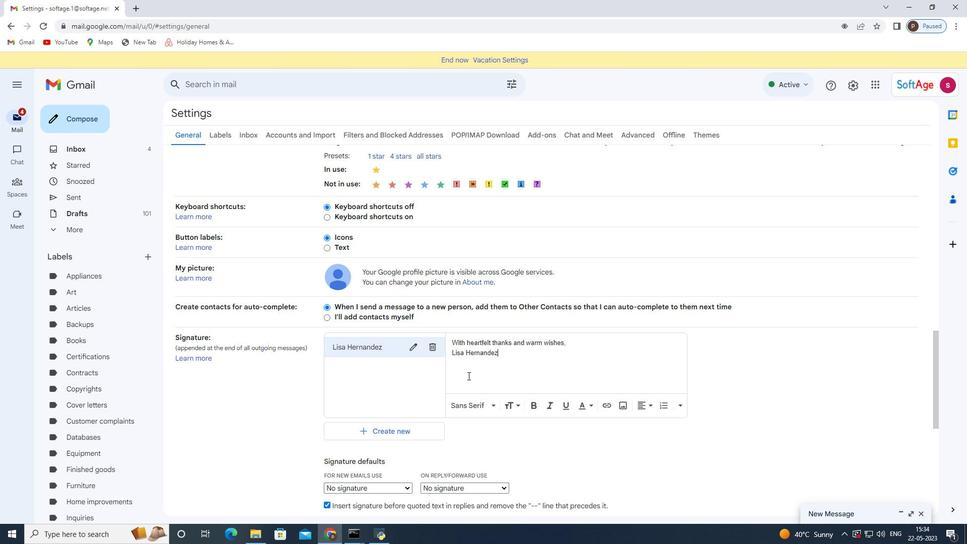 
Action: Mouse scrolled (466, 375) with delta (0, 0)
Screenshot: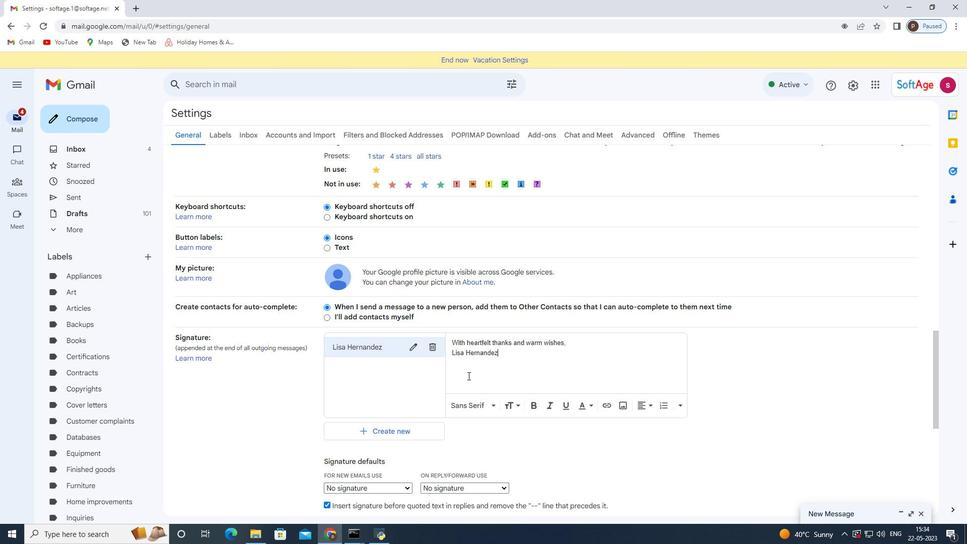 
Action: Mouse moved to (466, 376)
Screenshot: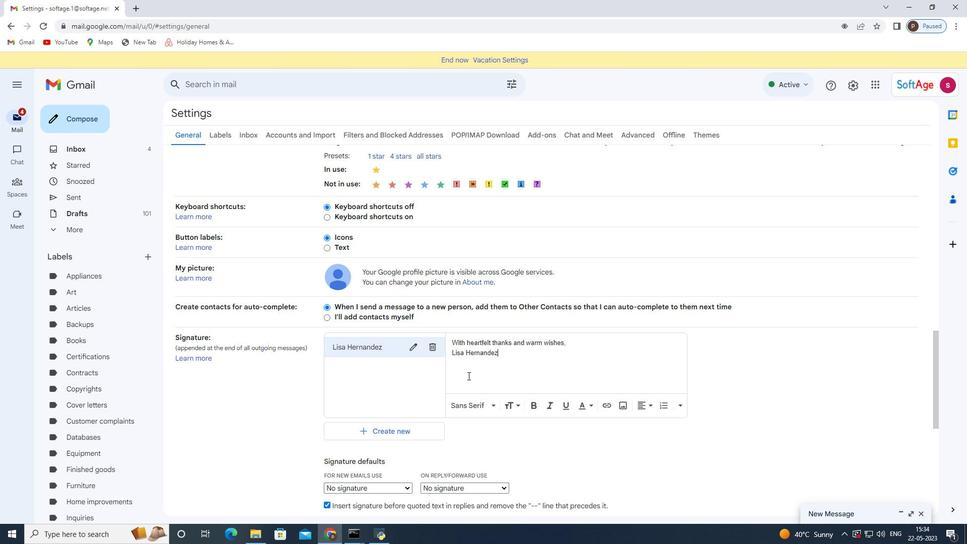 
Action: Mouse scrolled (466, 376) with delta (0, 0)
Screenshot: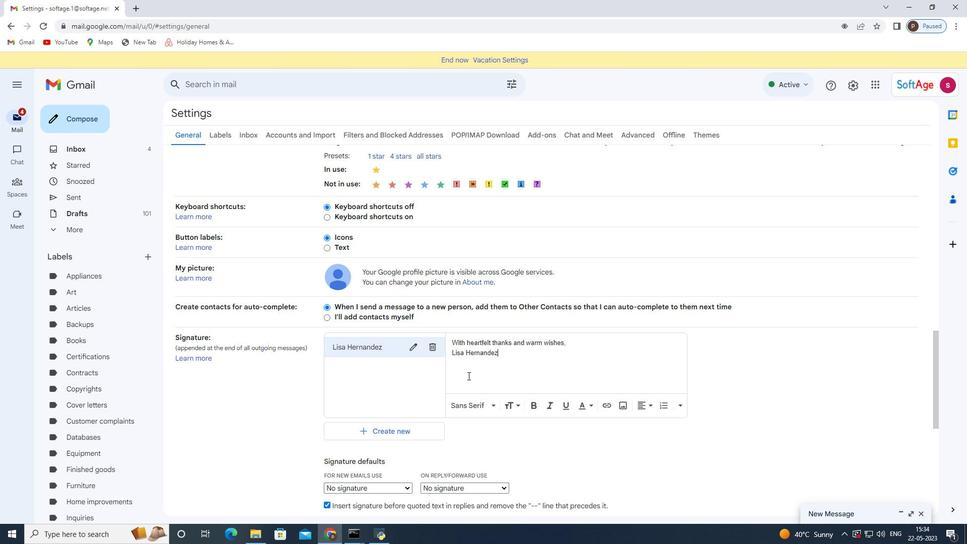 
Action: Mouse moved to (404, 336)
Screenshot: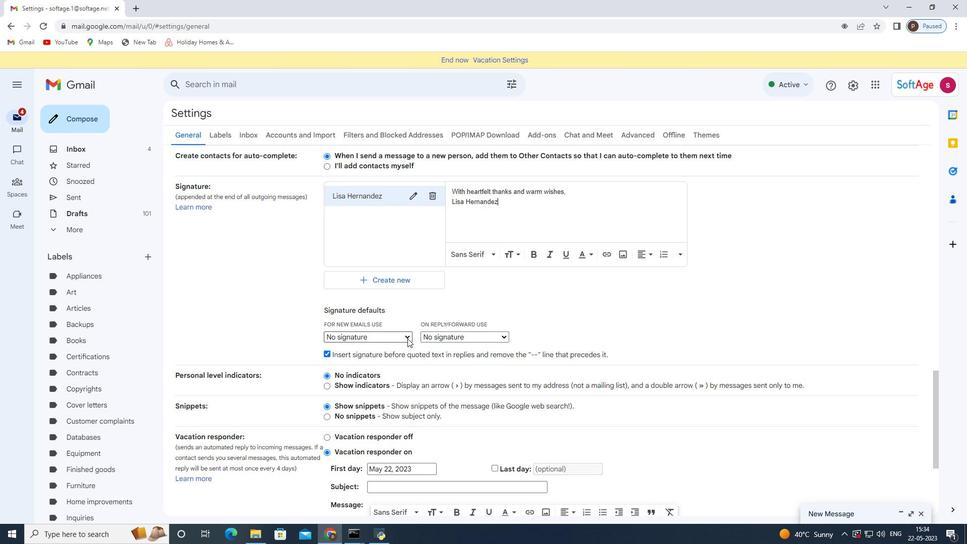 
Action: Mouse pressed left at (404, 336)
Screenshot: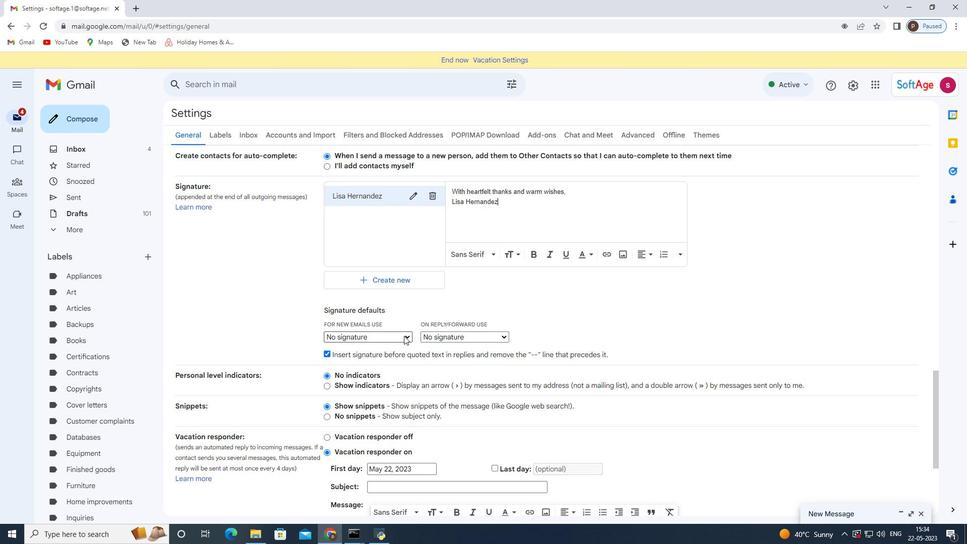 
Action: Mouse moved to (385, 360)
Screenshot: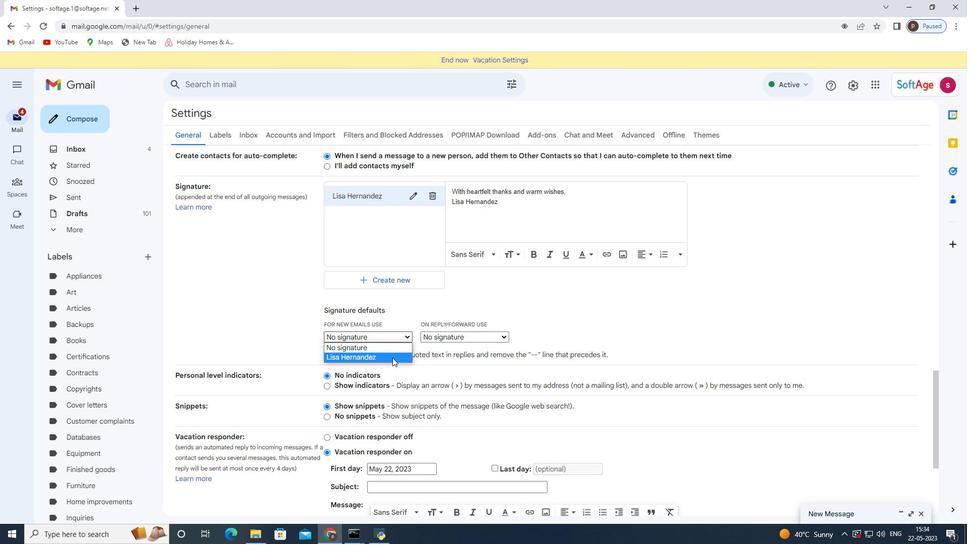 
Action: Mouse pressed left at (385, 360)
Screenshot: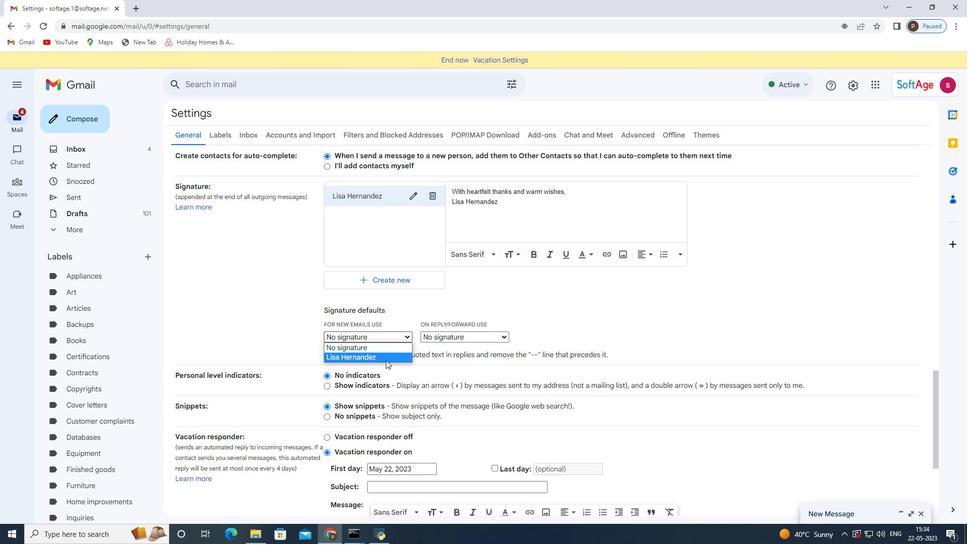 
Action: Mouse moved to (468, 336)
Screenshot: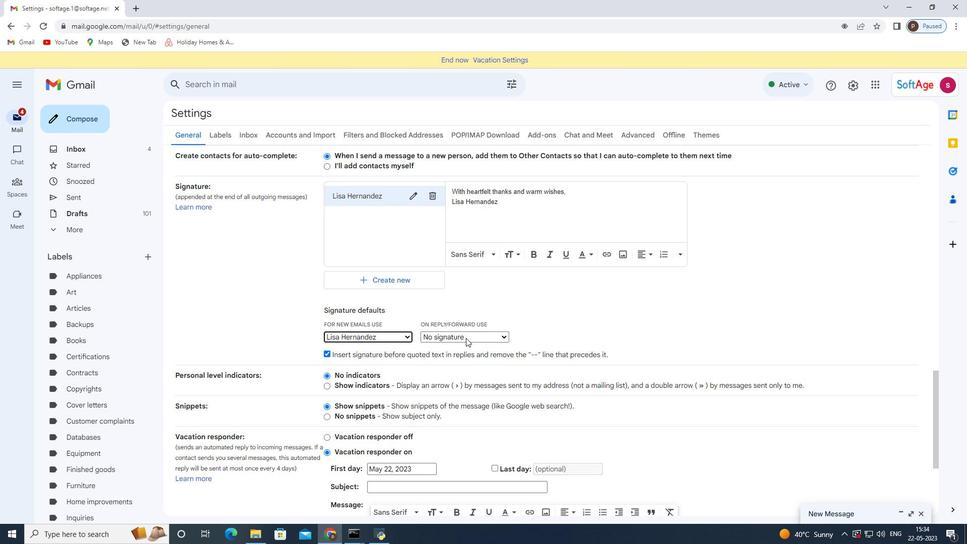 
Action: Mouse pressed left at (468, 336)
Screenshot: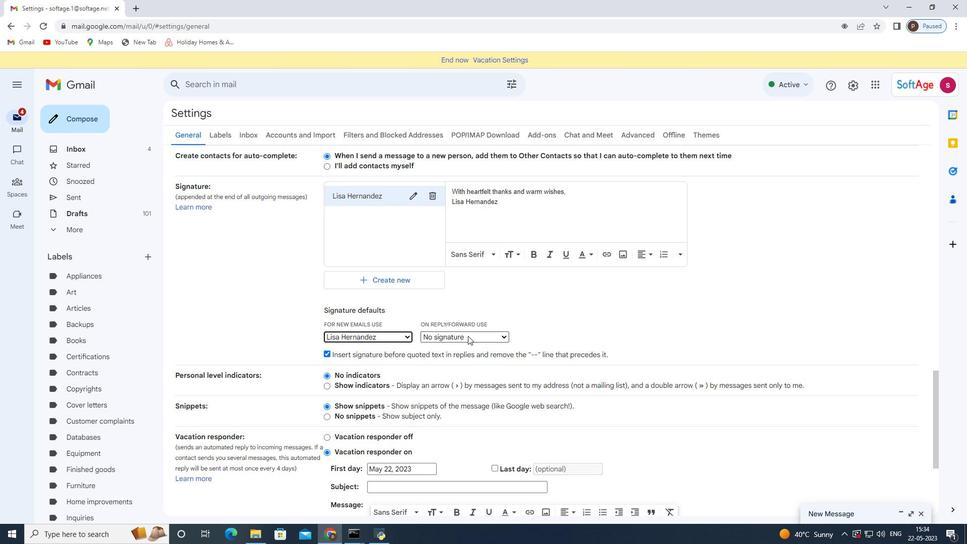 
Action: Mouse moved to (456, 358)
Screenshot: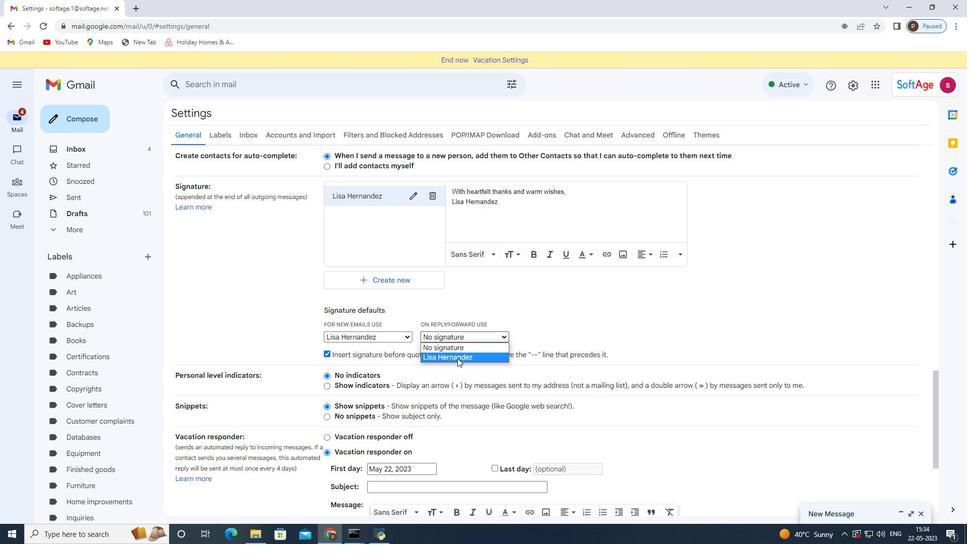 
Action: Mouse pressed left at (456, 358)
Screenshot: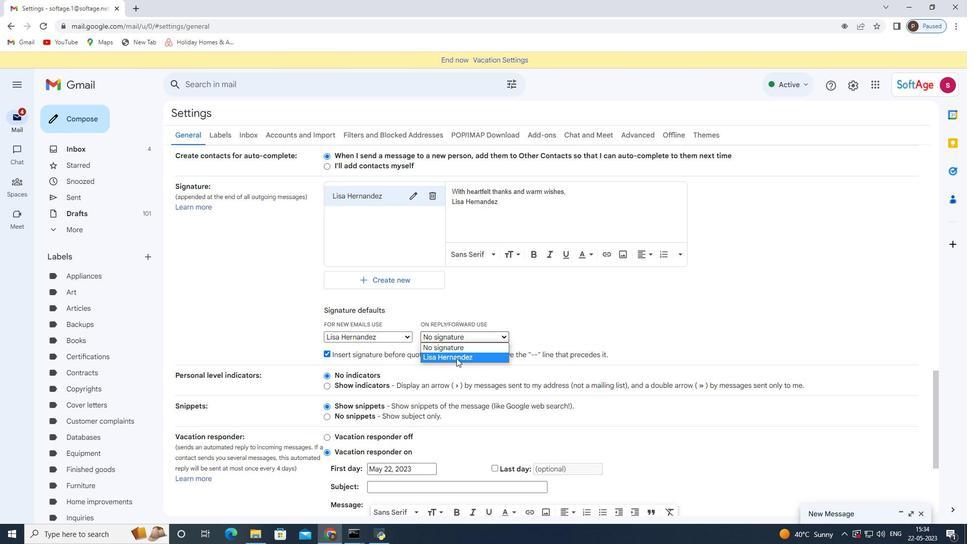 
Action: Mouse moved to (456, 357)
Screenshot: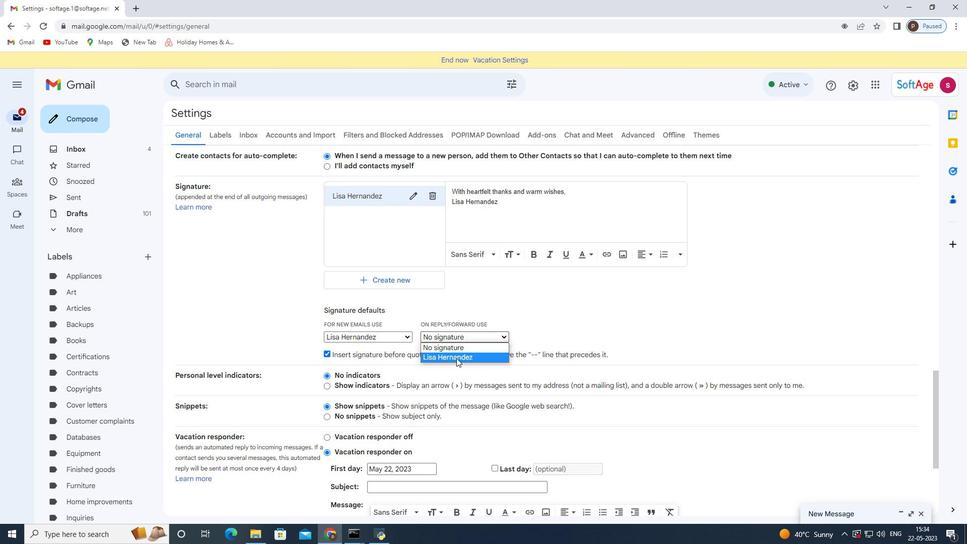 
Action: Mouse scrolled (456, 357) with delta (0, 0)
Screenshot: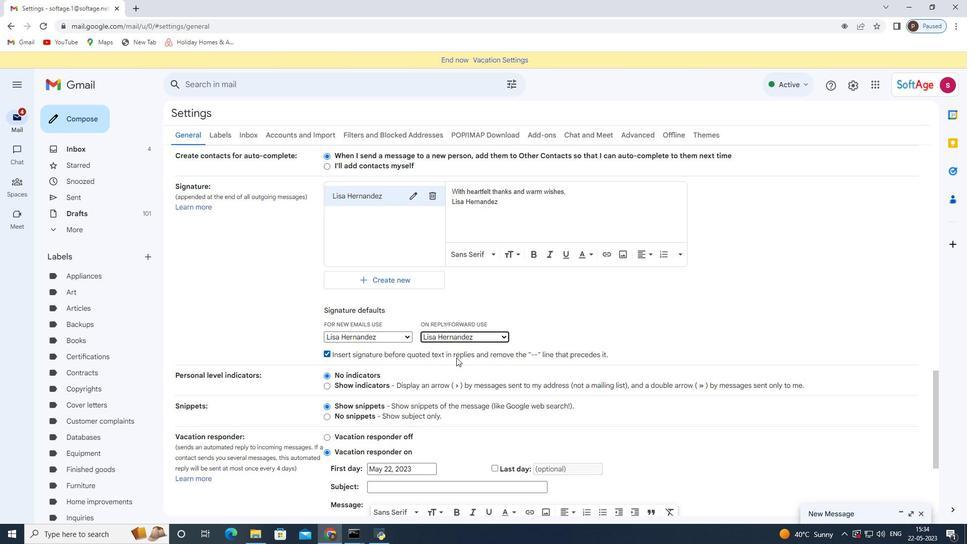 
Action: Mouse scrolled (456, 357) with delta (0, 0)
Screenshot: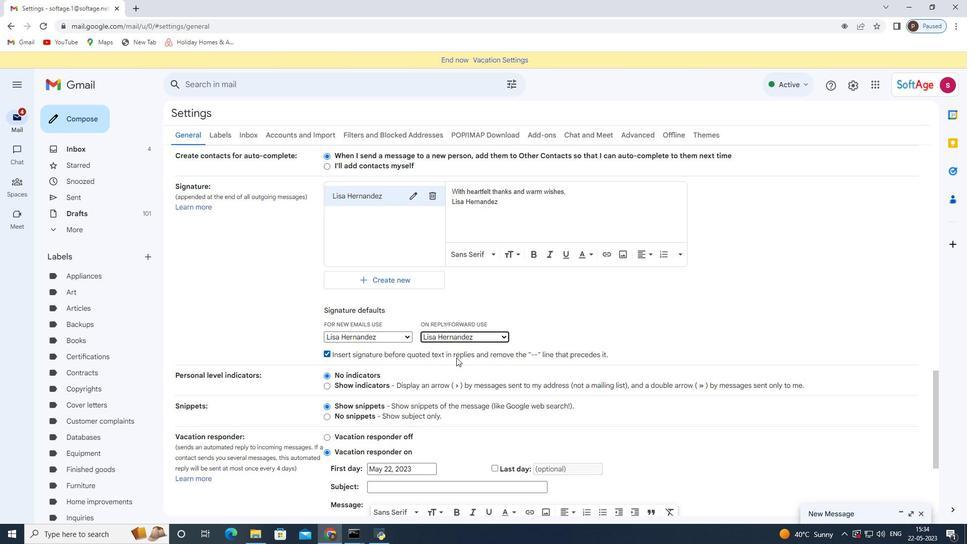 
Action: Mouse moved to (428, 388)
Screenshot: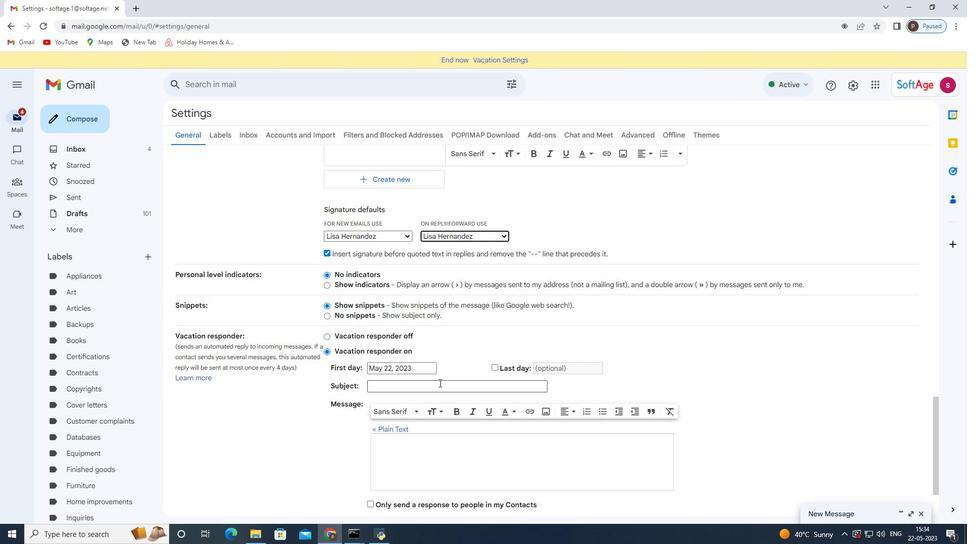 
Action: Mouse scrolled (428, 387) with delta (0, 0)
Screenshot: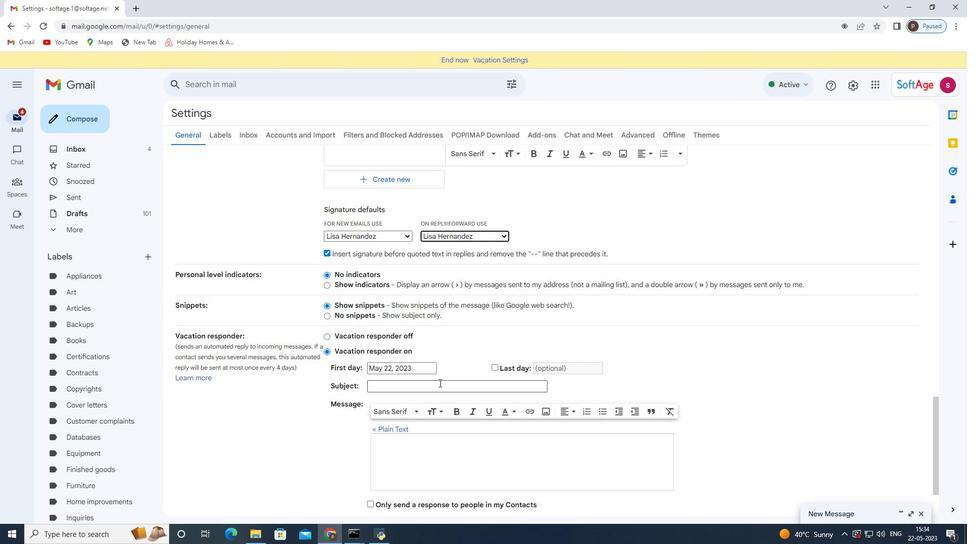
Action: Mouse moved to (427, 388)
Screenshot: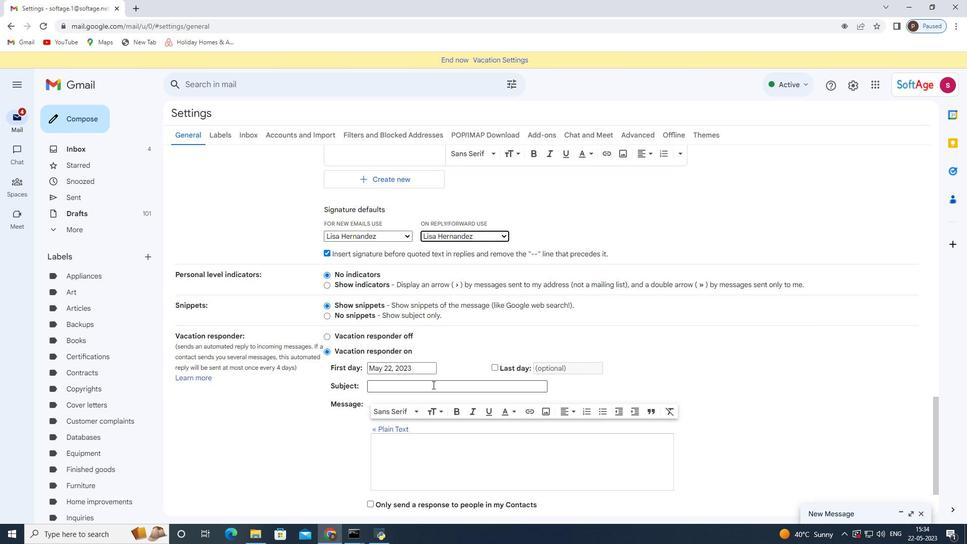 
Action: Mouse scrolled (427, 388) with delta (0, 0)
Screenshot: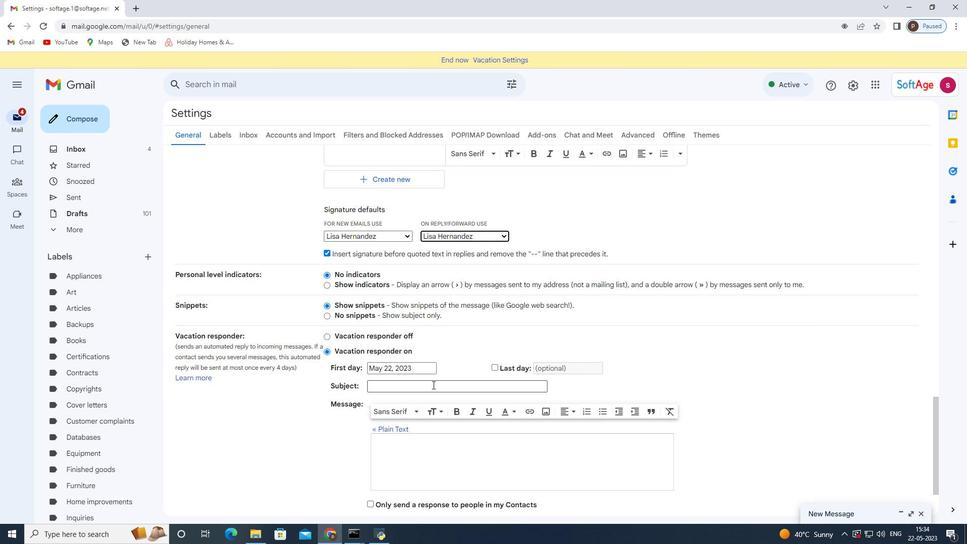 
Action: Mouse moved to (527, 457)
Screenshot: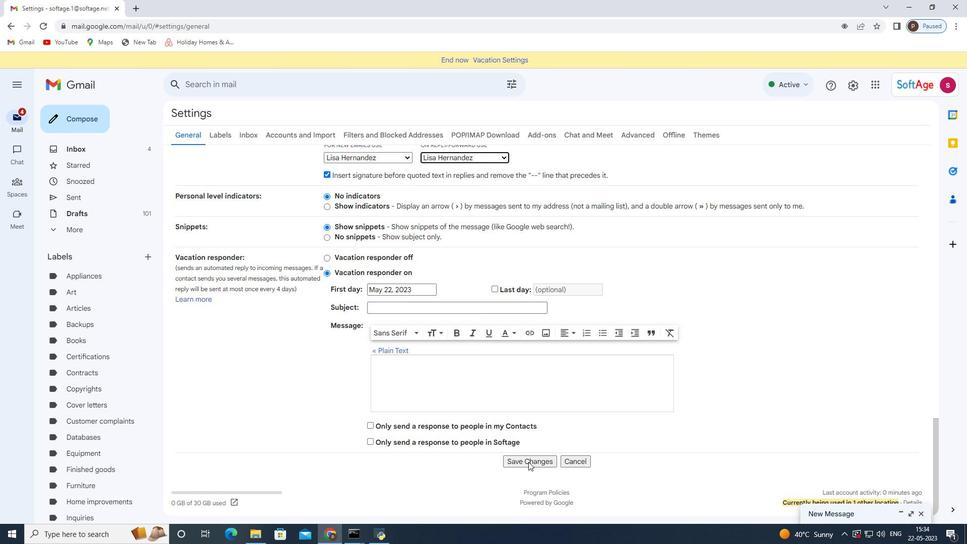 
Action: Mouse pressed left at (527, 457)
Screenshot: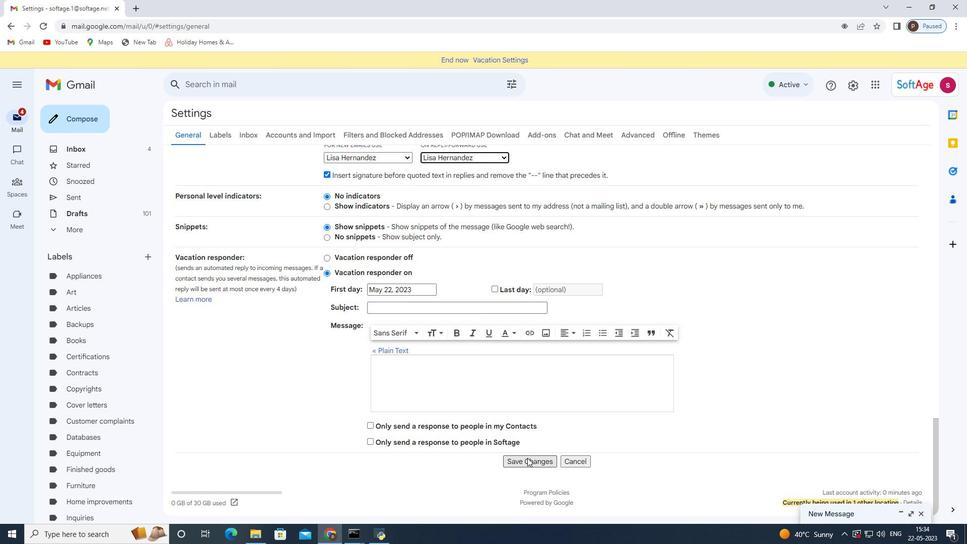 
Action: Mouse moved to (61, 114)
Screenshot: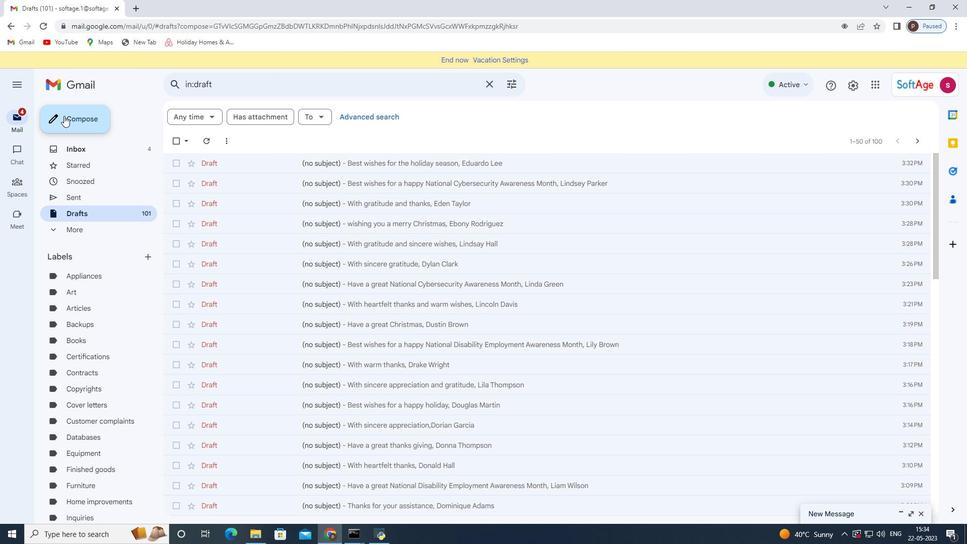 
Action: Mouse pressed left at (61, 114)
Screenshot: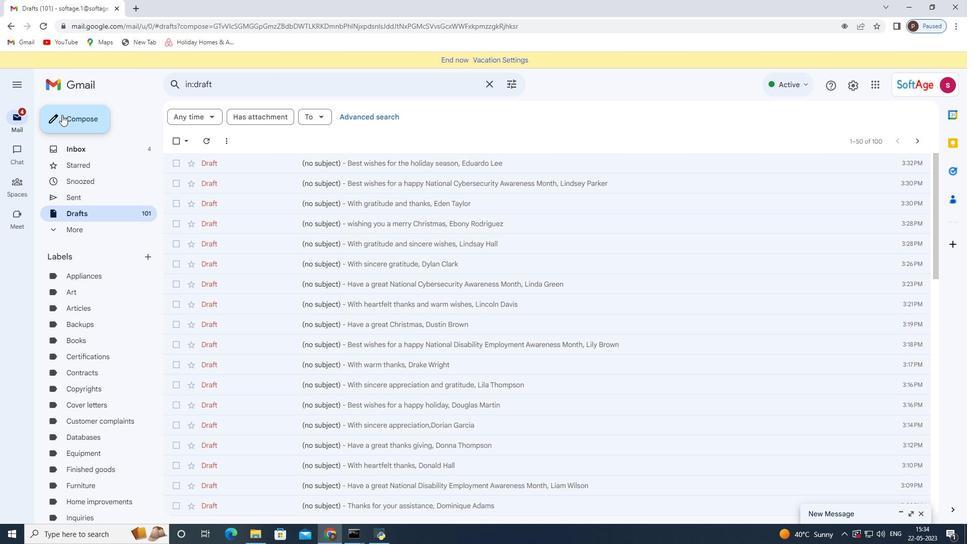 
Action: Mouse moved to (536, 244)
Screenshot: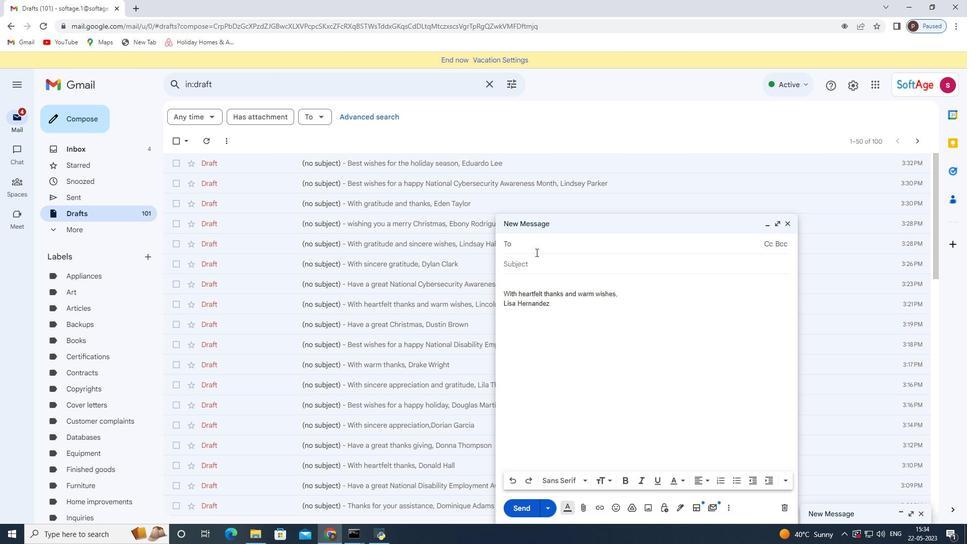 
Action: Mouse pressed left at (536, 244)
Screenshot: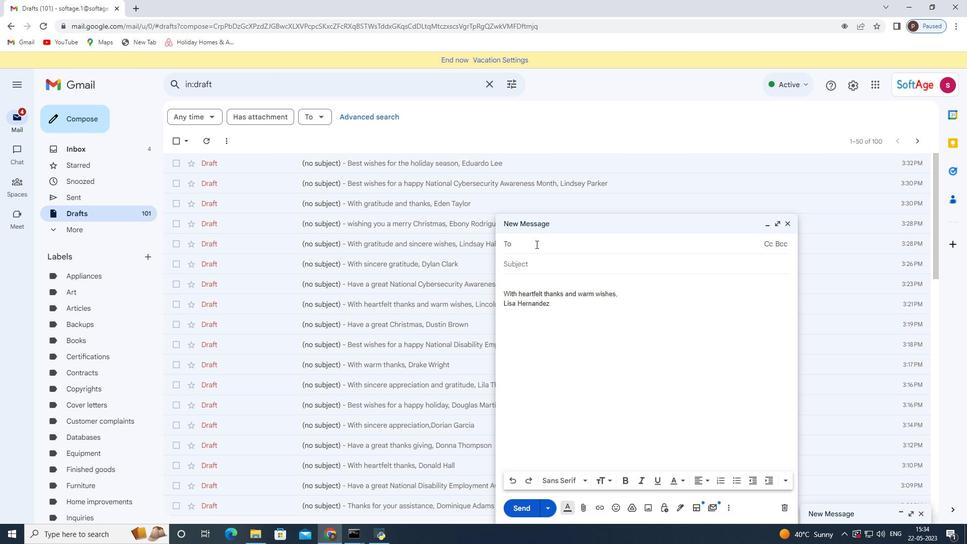 
Action: Key pressed softage.3<Key.shift>@softage.net
Screenshot: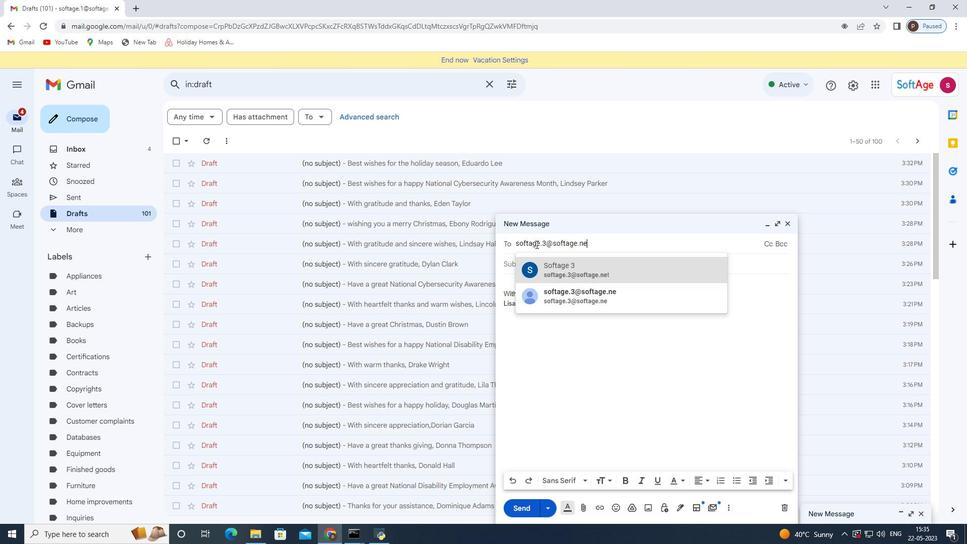 
Action: Mouse moved to (599, 269)
Screenshot: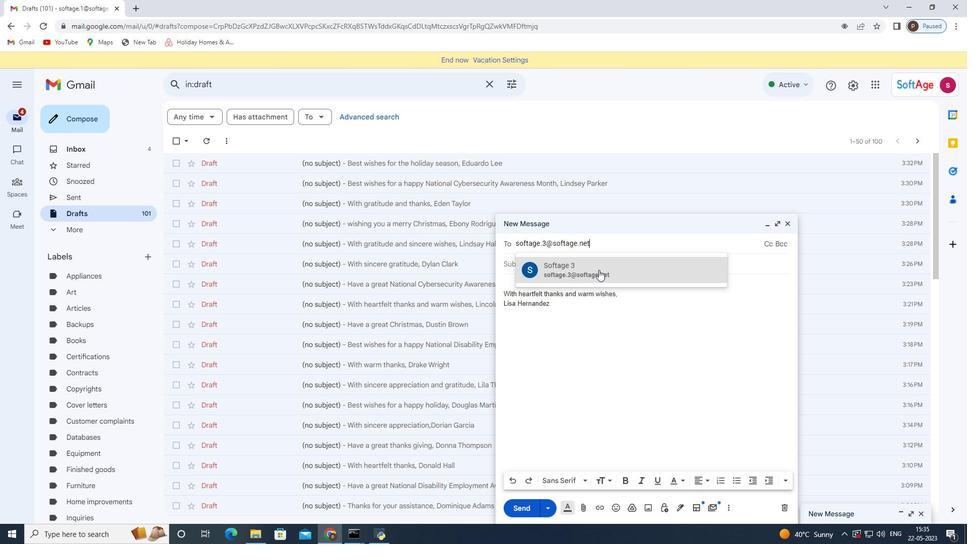 
Action: Mouse pressed left at (599, 269)
Screenshot: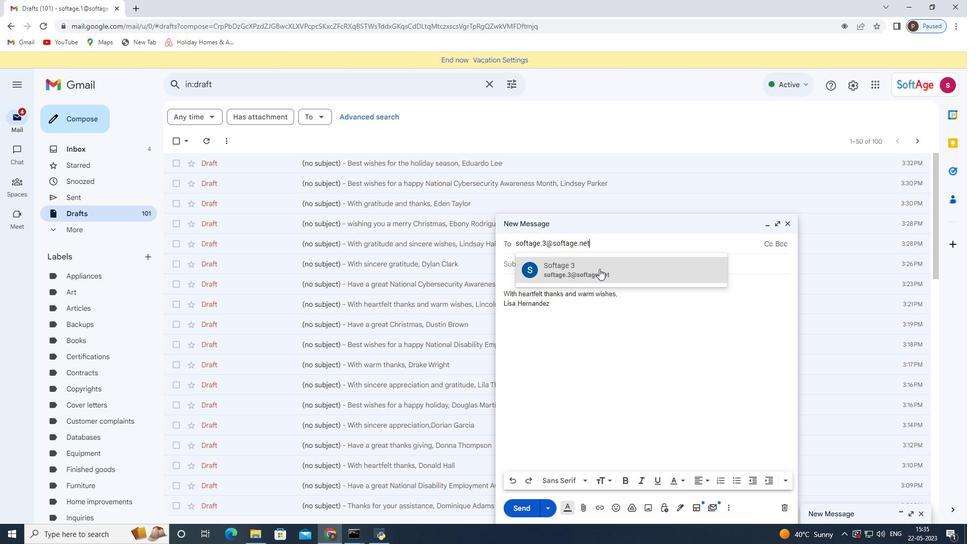 
Action: Mouse moved to (572, 470)
Screenshot: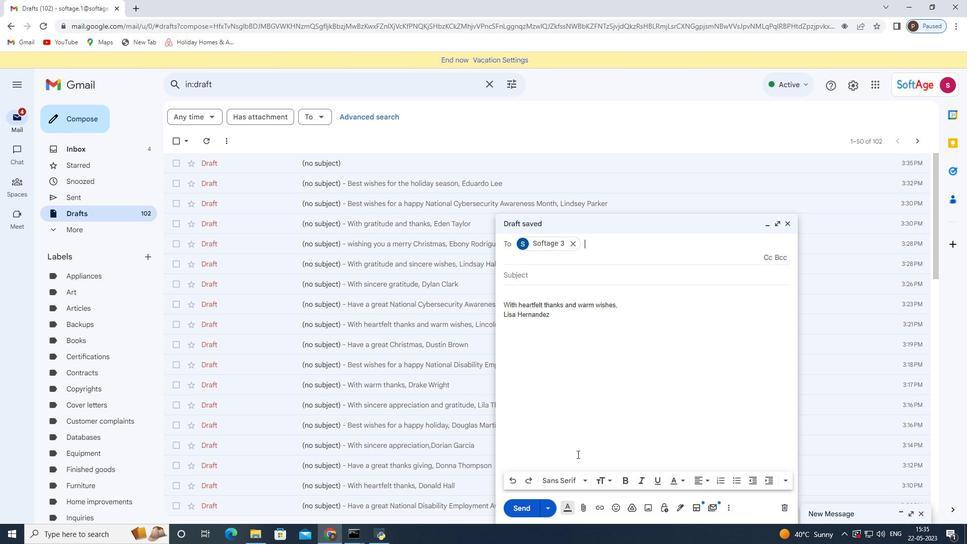
Action: Mouse scrolled (572, 469) with delta (0, 0)
Screenshot: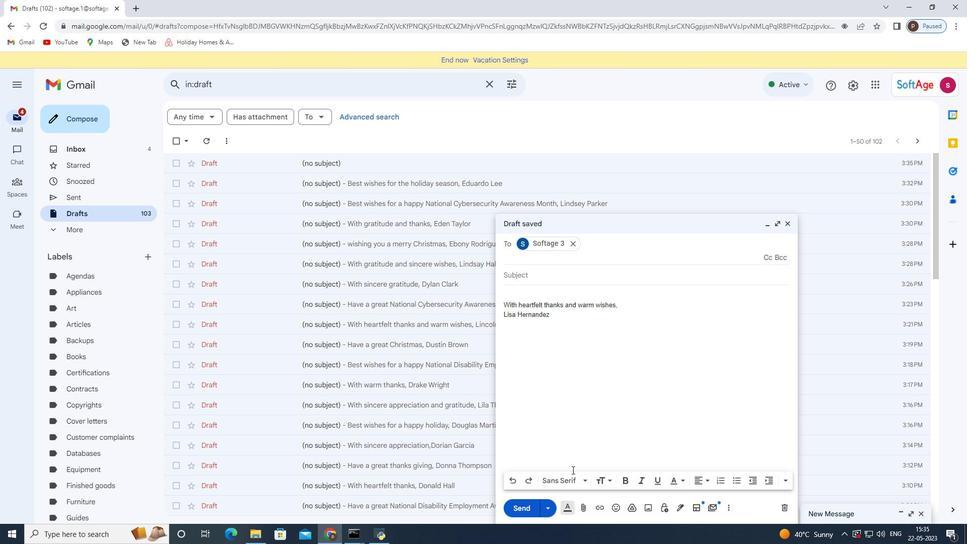 
Action: Mouse scrolled (572, 469) with delta (0, 0)
Screenshot: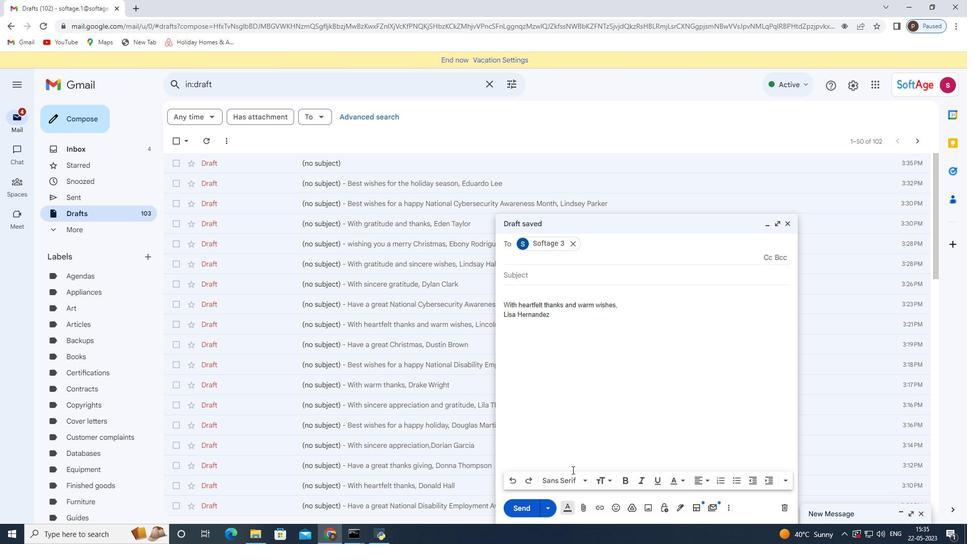 
Action: Mouse moved to (149, 250)
Screenshot: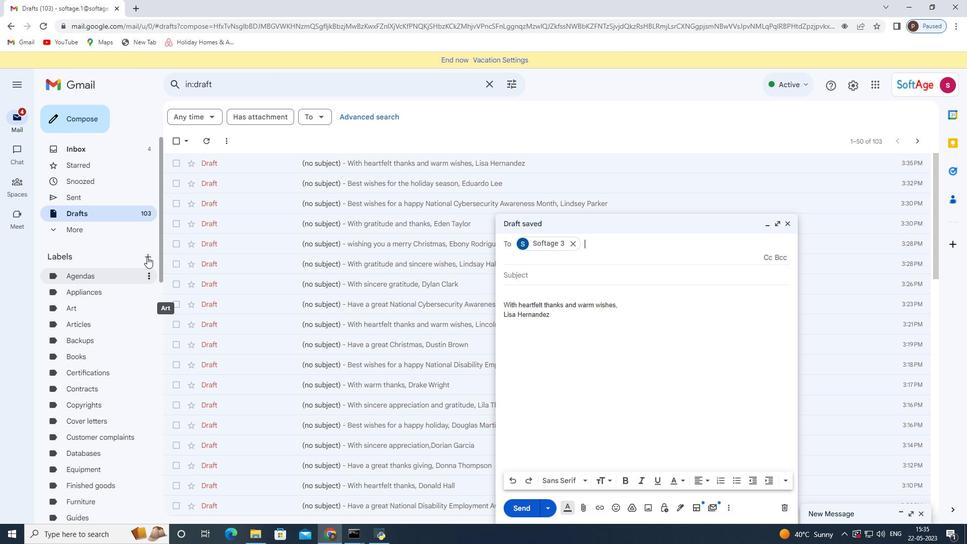 
Action: Mouse pressed left at (149, 250)
Screenshot: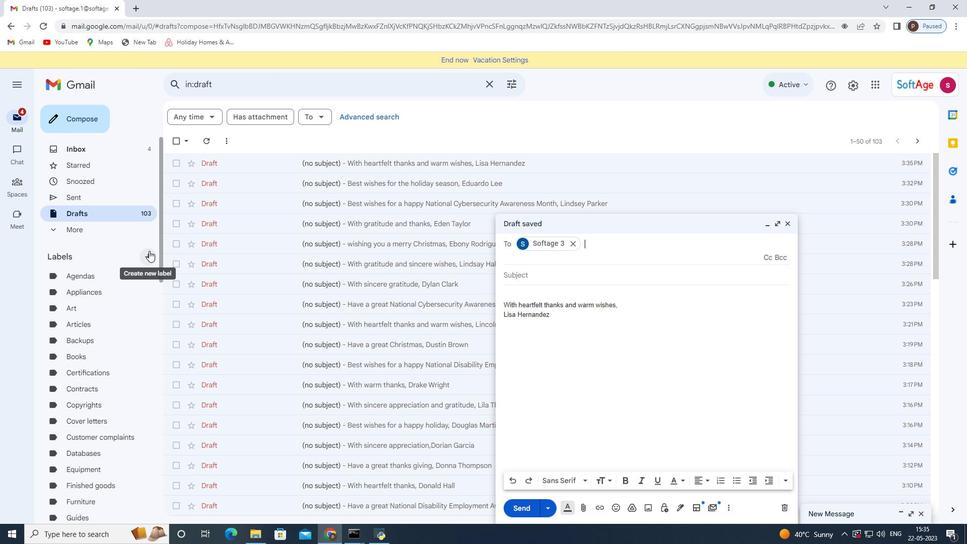 
Action: Mouse moved to (447, 275)
Screenshot: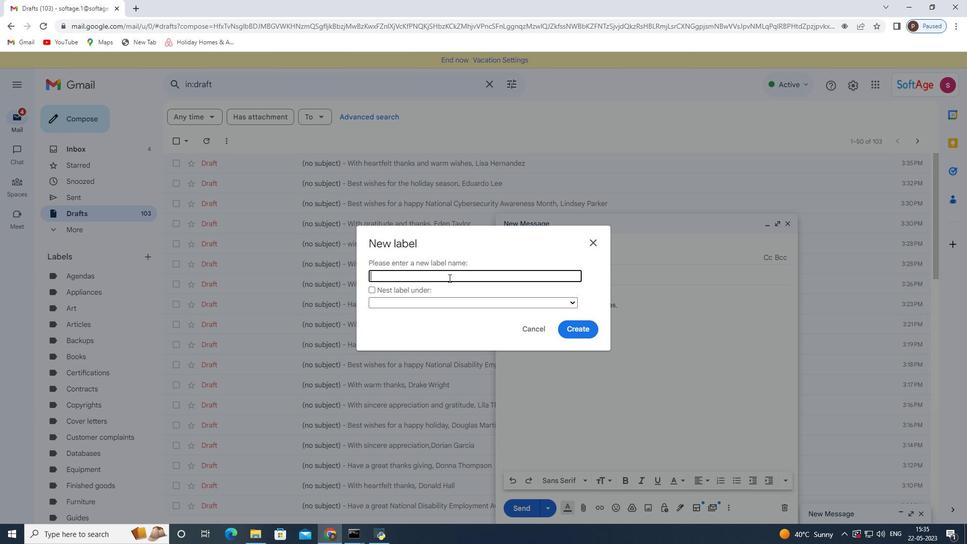 
Action: Mouse pressed left at (447, 275)
Screenshot: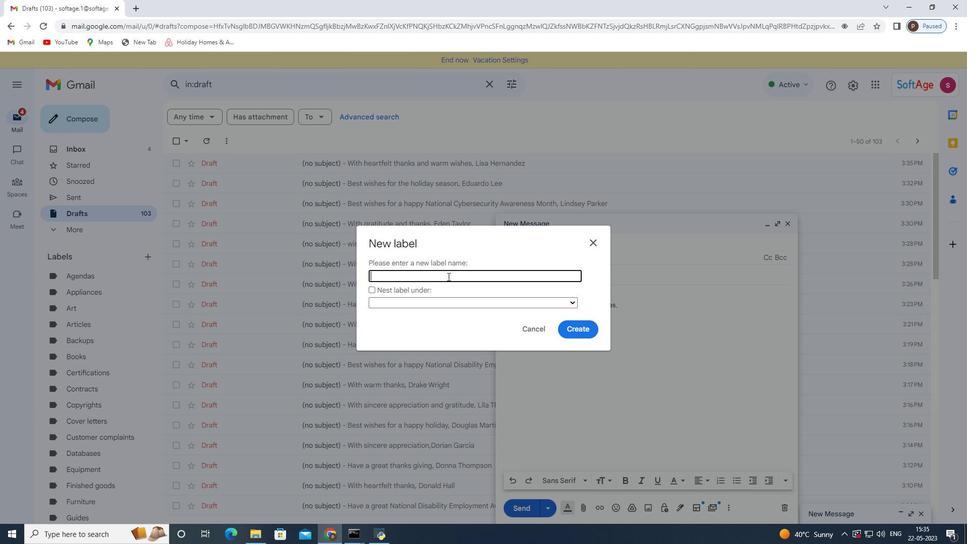 
Action: Key pressed <Key.shift>Training<Key.space>materials
Screenshot: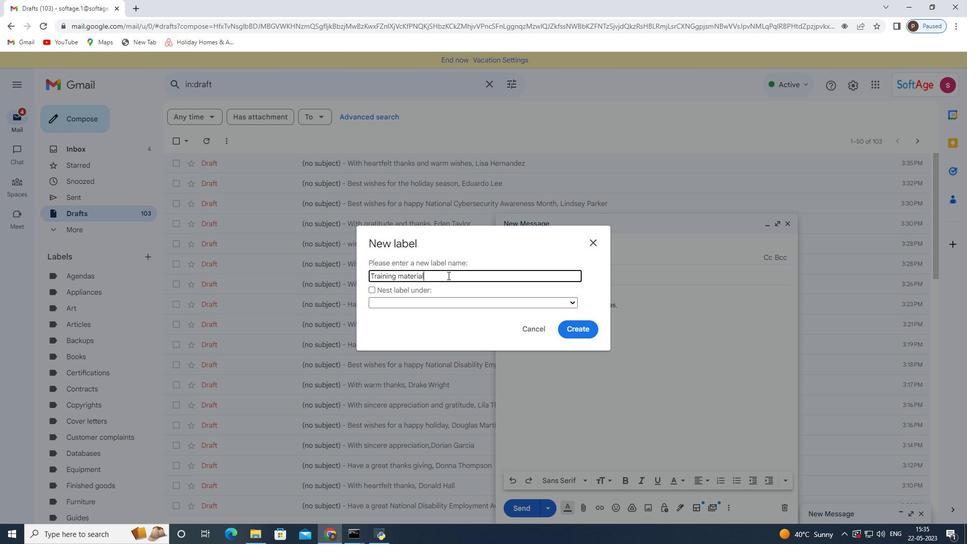 
Action: Mouse moved to (575, 323)
Screenshot: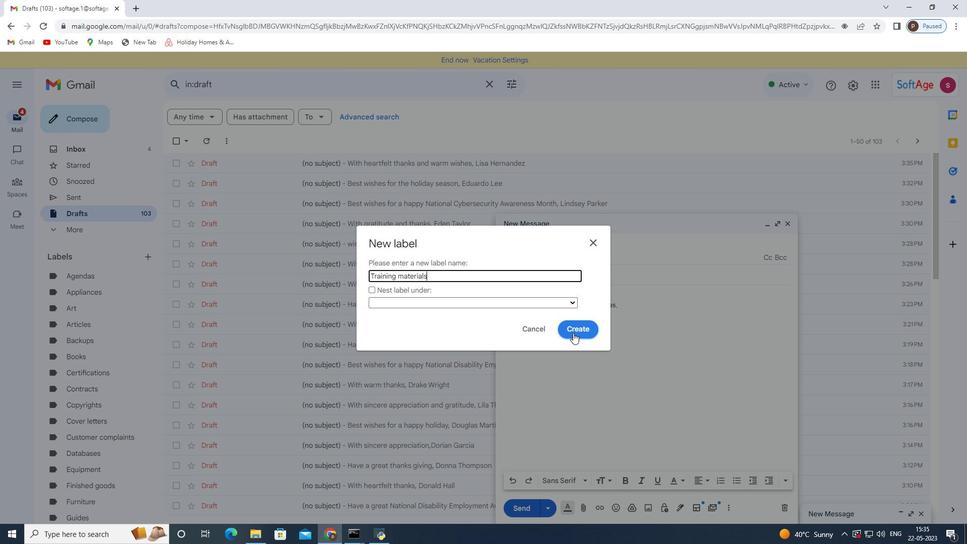 
Action: Mouse pressed left at (575, 323)
Screenshot: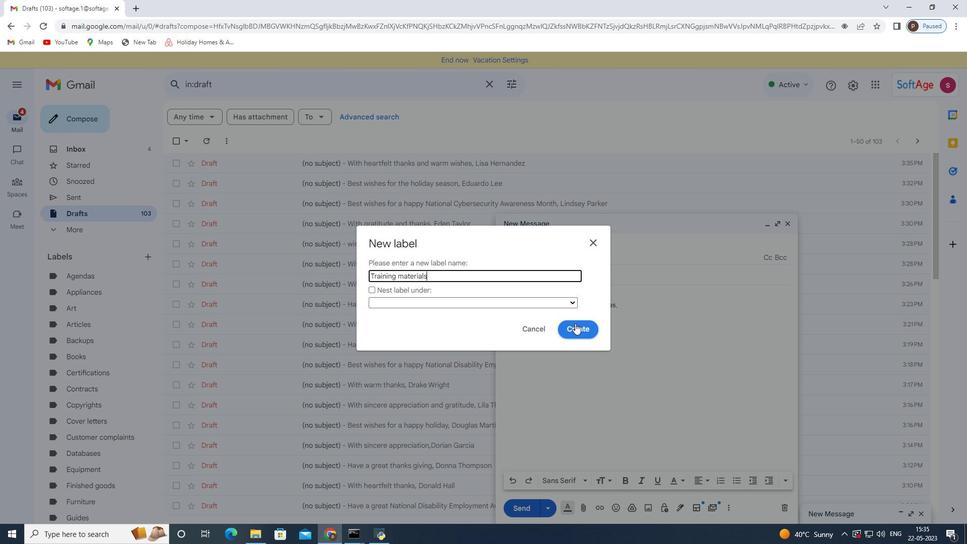 
Action: Mouse moved to (468, 325)
Screenshot: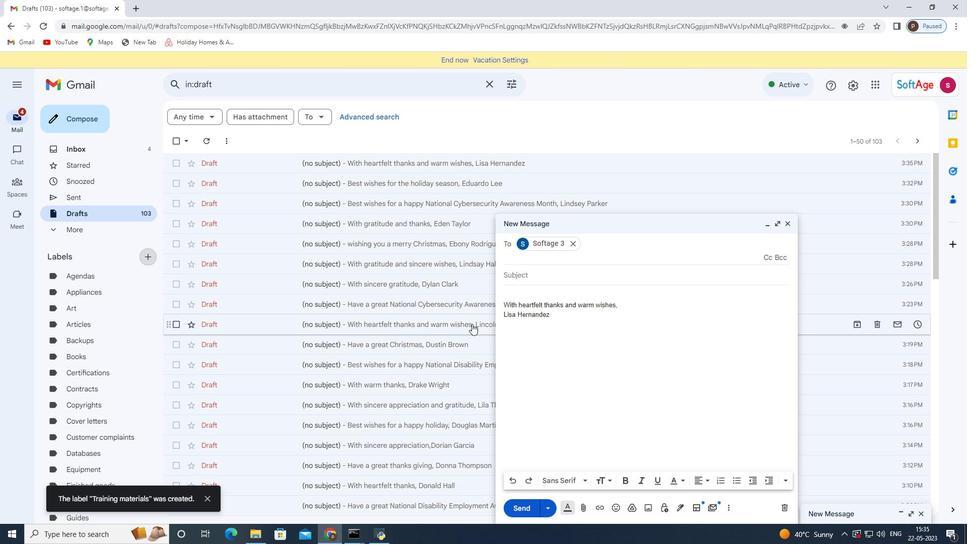 
